 Task: Create new contact,   with mail id: 'VivianMoore@wnyc.org', first name: 'Vivian', Last name: 'Moore', Job Title: Marketing Manager, Phone number (305) 555-5678. Change life cycle stage to  'Lead' and lead status to 'New'. Add new company to the associated contact: hcahealthcare.com and type: Prospect. Logged in from softage.6@softage.net
Action: Mouse moved to (94, 67)
Screenshot: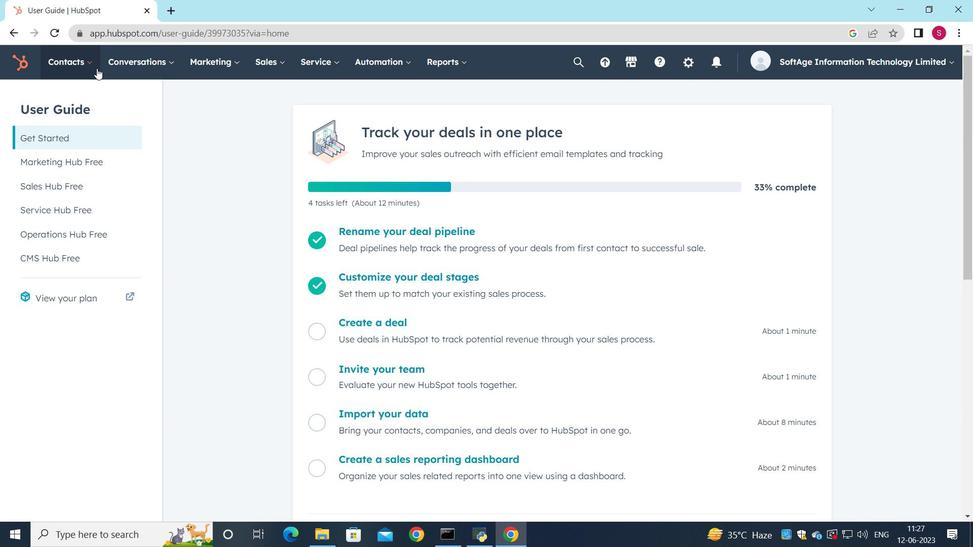
Action: Mouse pressed left at (94, 67)
Screenshot: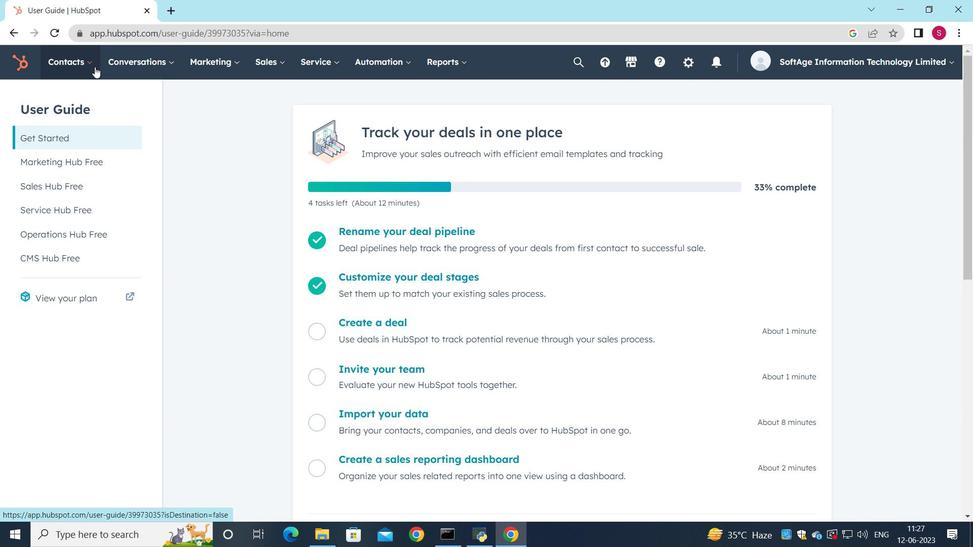 
Action: Mouse moved to (99, 99)
Screenshot: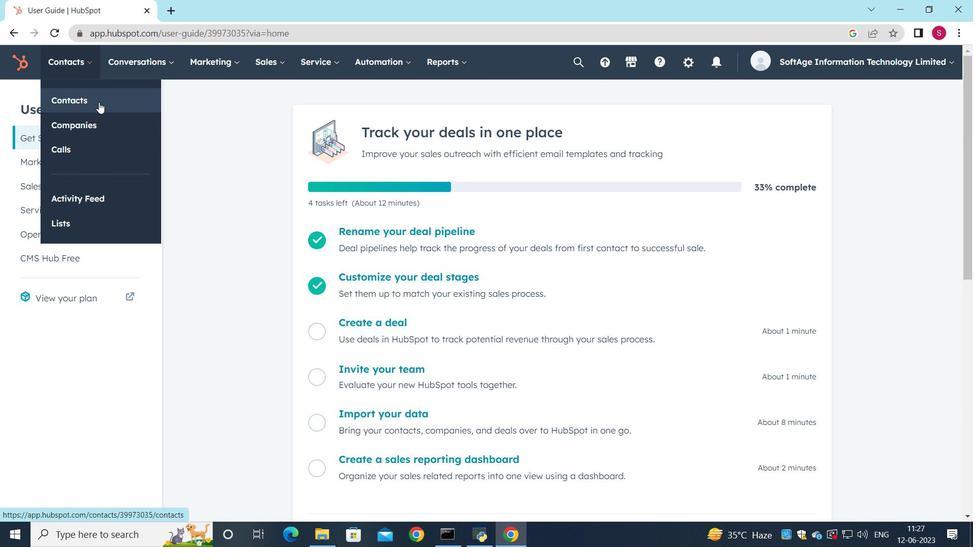 
Action: Mouse pressed left at (99, 99)
Screenshot: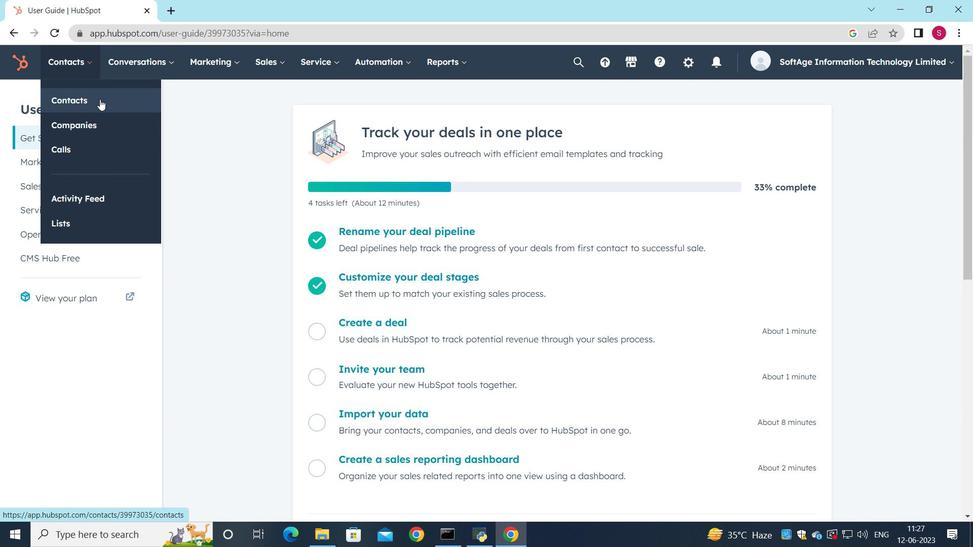 
Action: Mouse moved to (904, 111)
Screenshot: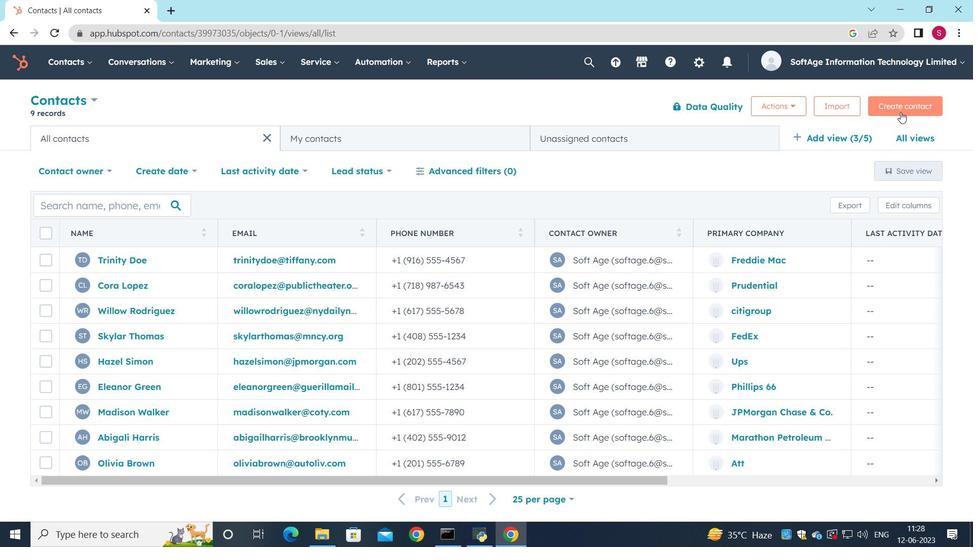 
Action: Mouse pressed left at (904, 111)
Screenshot: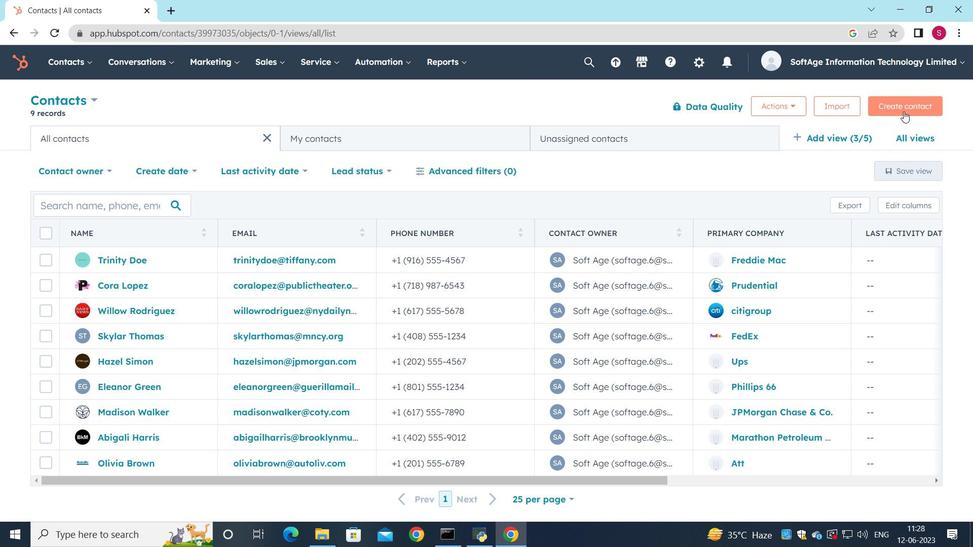 
Action: Mouse moved to (695, 168)
Screenshot: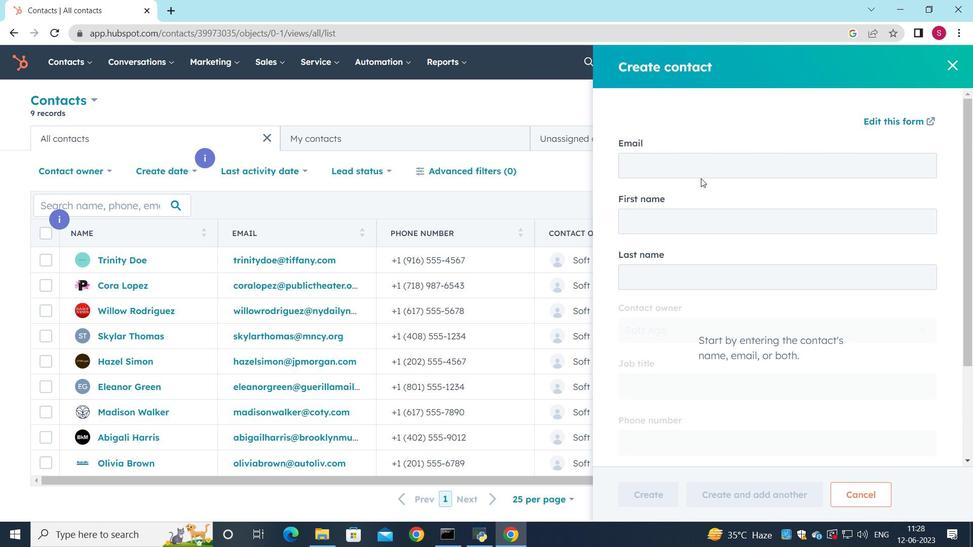 
Action: Mouse pressed left at (695, 168)
Screenshot: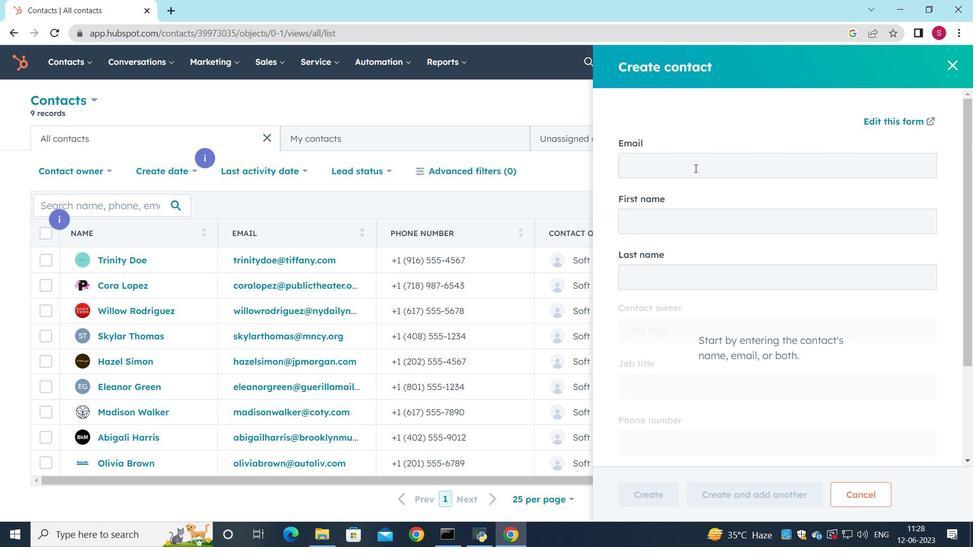 
Action: Key pressed <Key.shift><Key.shift><Key.shift>Vivian<Key.shift_r><Key.shift_r><Key.shift_r><Key.shift_r><Key.shift_r><Key.shift_r>Moore<Key.shift><Key.shift><Key.shift><Key.shift><Key.shift><Key.shift><Key.shift>@wnyc.org
Screenshot: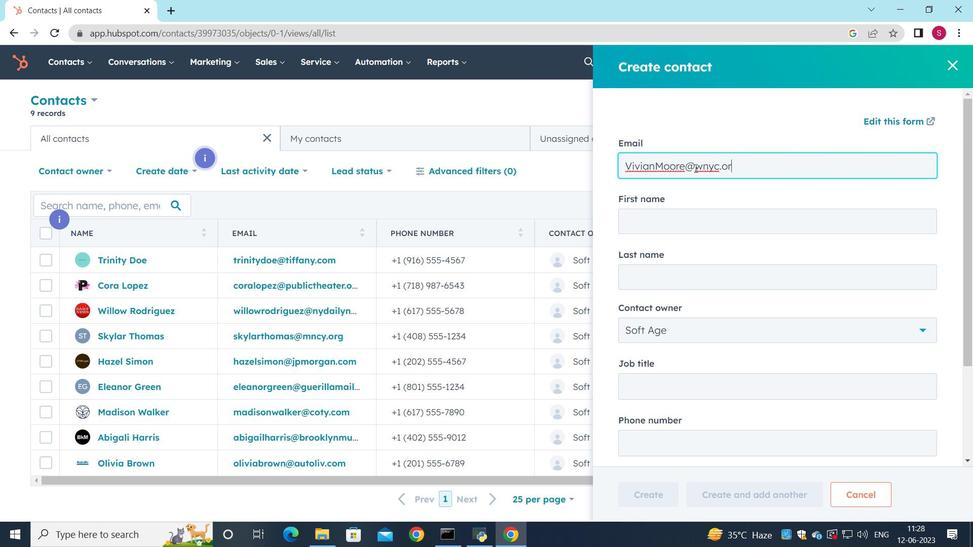 
Action: Mouse moved to (691, 217)
Screenshot: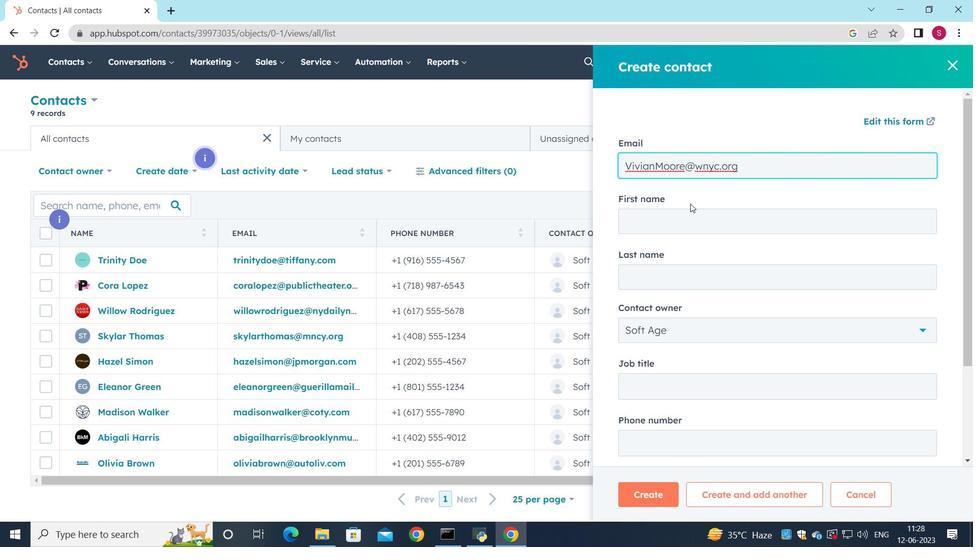 
Action: Mouse pressed left at (691, 217)
Screenshot: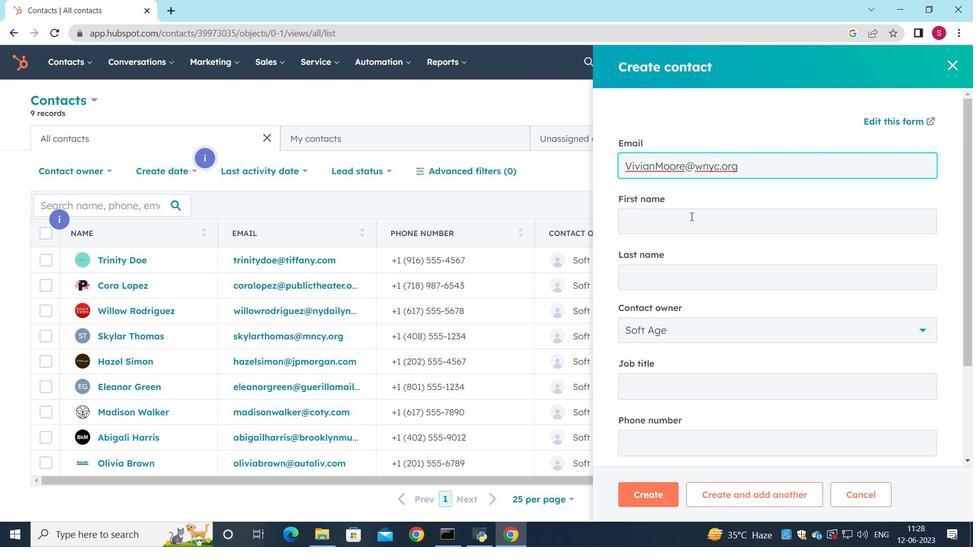 
Action: Mouse moved to (647, 85)
Screenshot: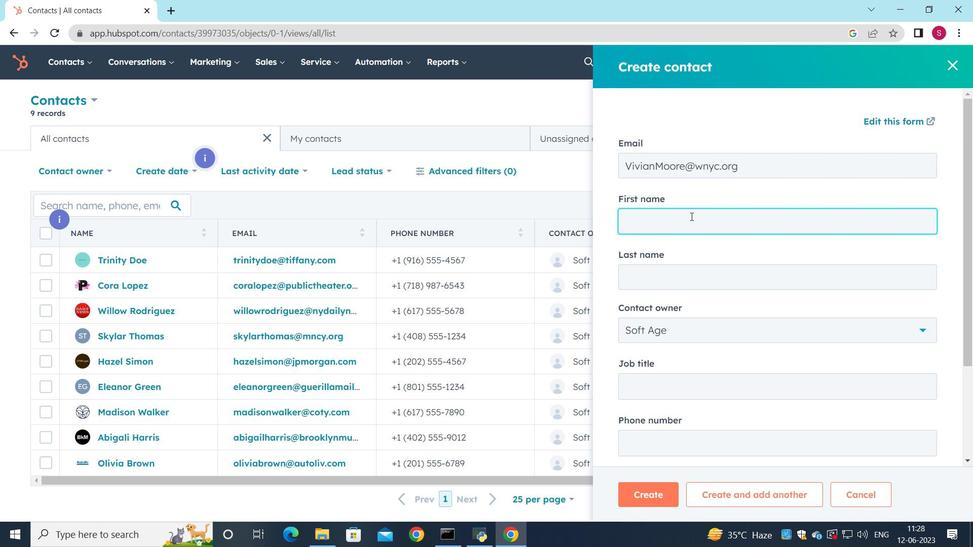 
Action: Key pressed <Key.shift><Key.shift><Key.shift><Key.shift><Key.shift><Key.shift><Key.shift>Vivian
Screenshot: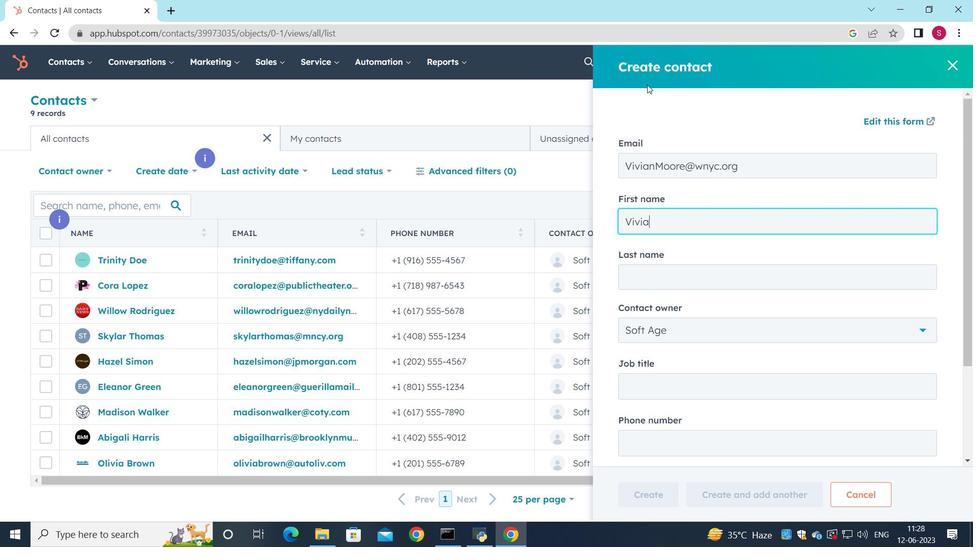 
Action: Mouse moved to (631, 283)
Screenshot: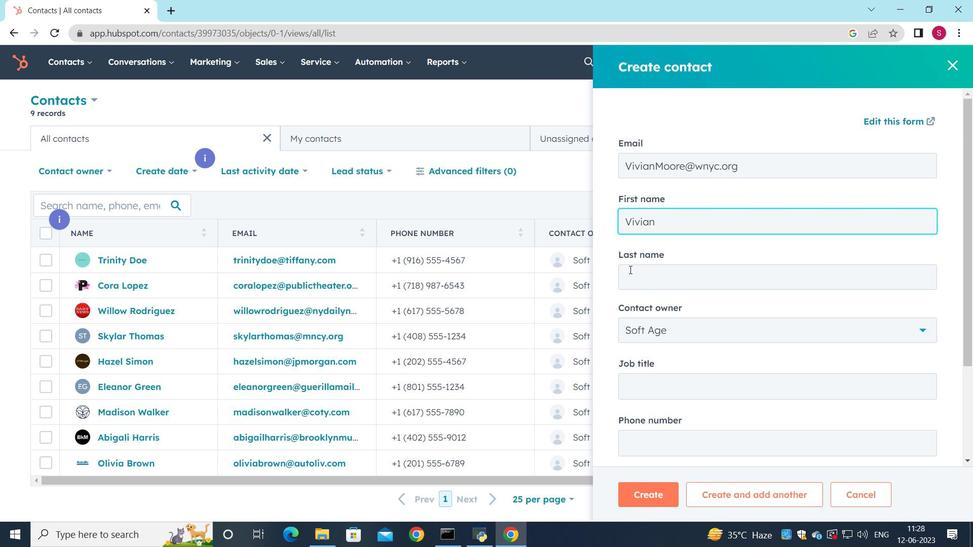 
Action: Mouse pressed left at (631, 283)
Screenshot: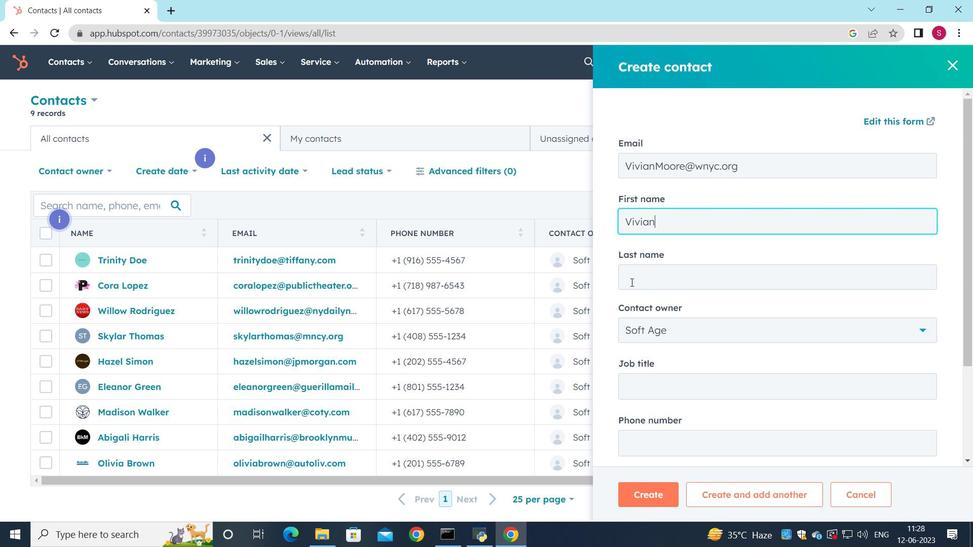 
Action: Key pressed <Key.shift_r>Moore
Screenshot: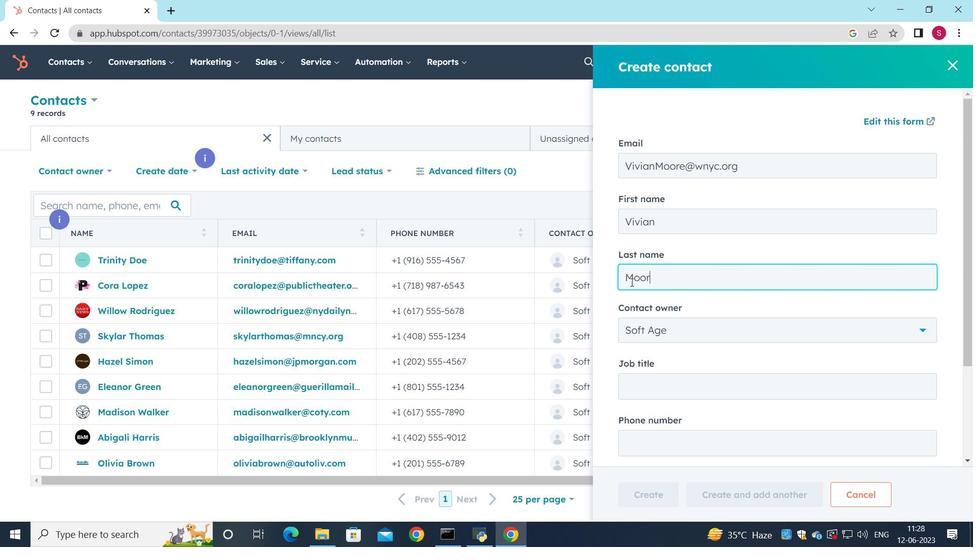 
Action: Mouse moved to (756, 361)
Screenshot: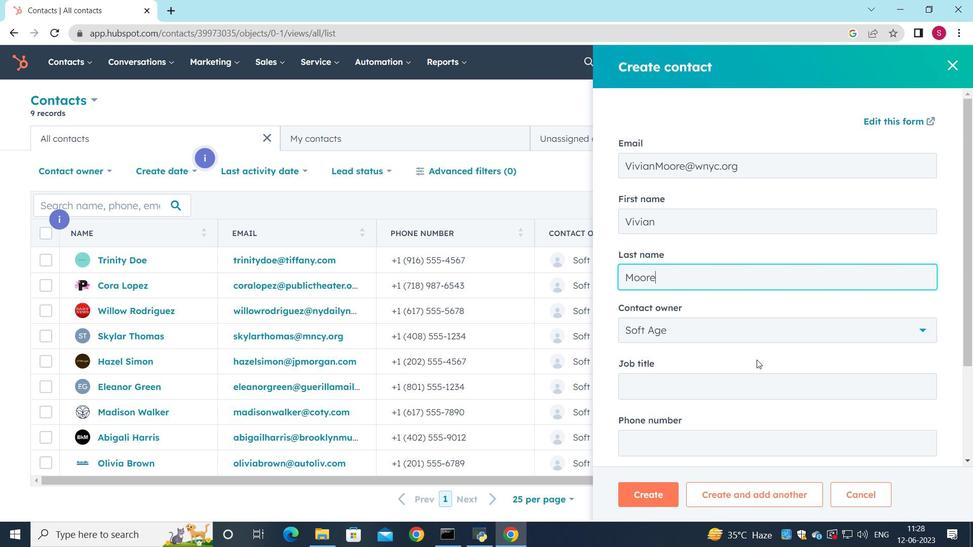 
Action: Mouse scrolled (756, 361) with delta (0, 0)
Screenshot: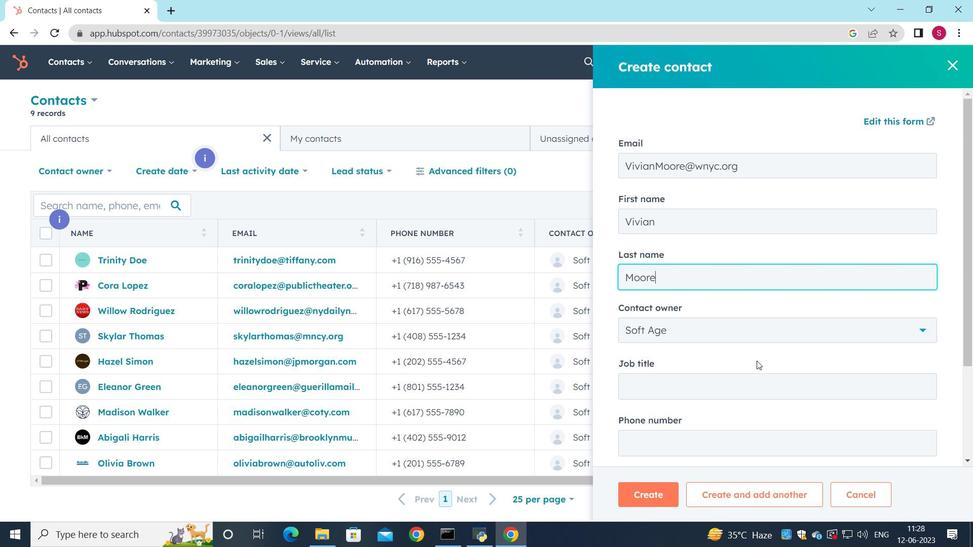 
Action: Mouse moved to (713, 314)
Screenshot: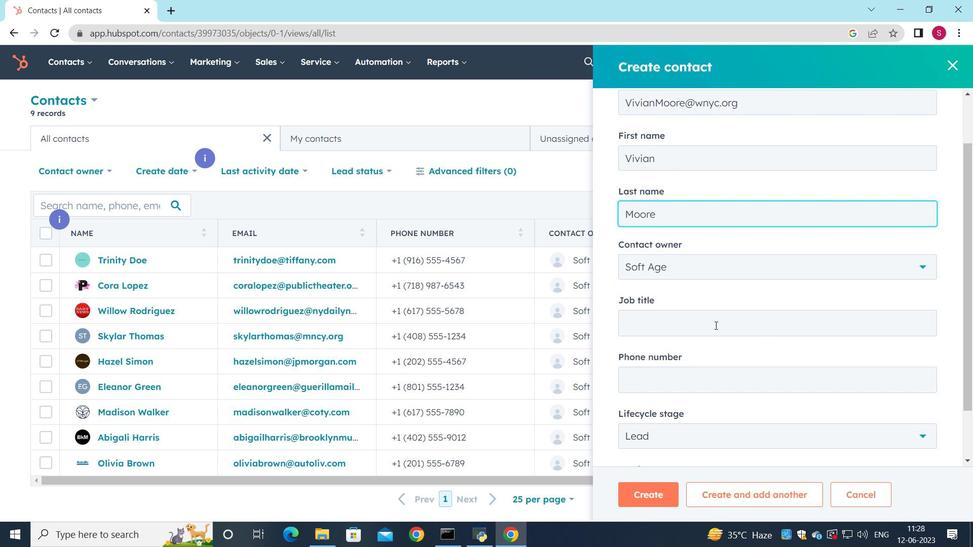 
Action: Mouse pressed left at (713, 314)
Screenshot: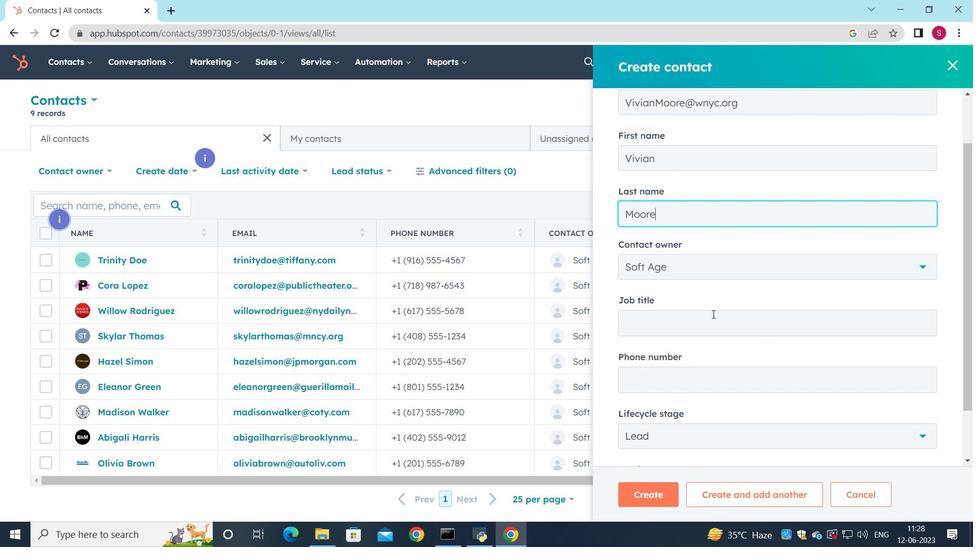 
Action: Mouse moved to (771, 332)
Screenshot: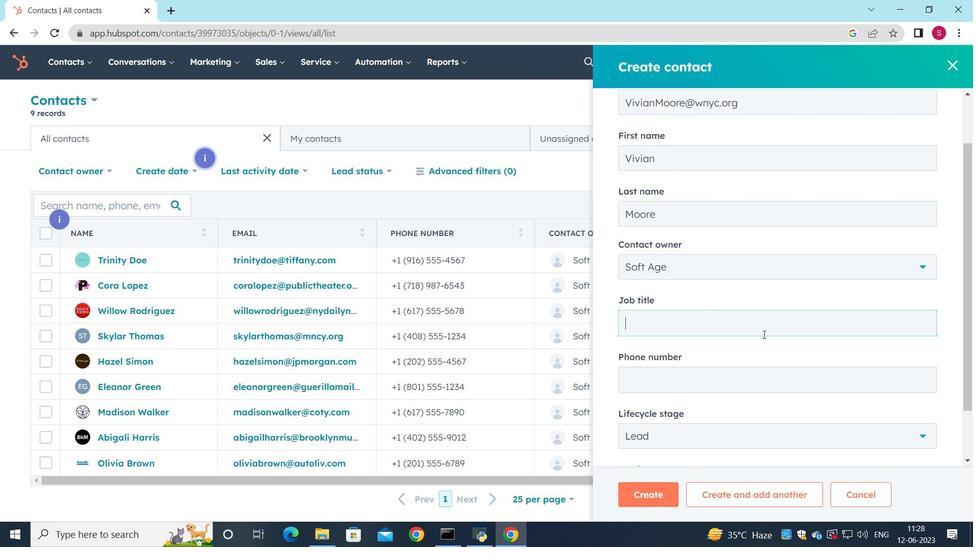 
Action: Key pressed <Key.shift_r><Key.shift_r><Key.shift_r>Marketing<Key.space><Key.shift_r>Manager
Screenshot: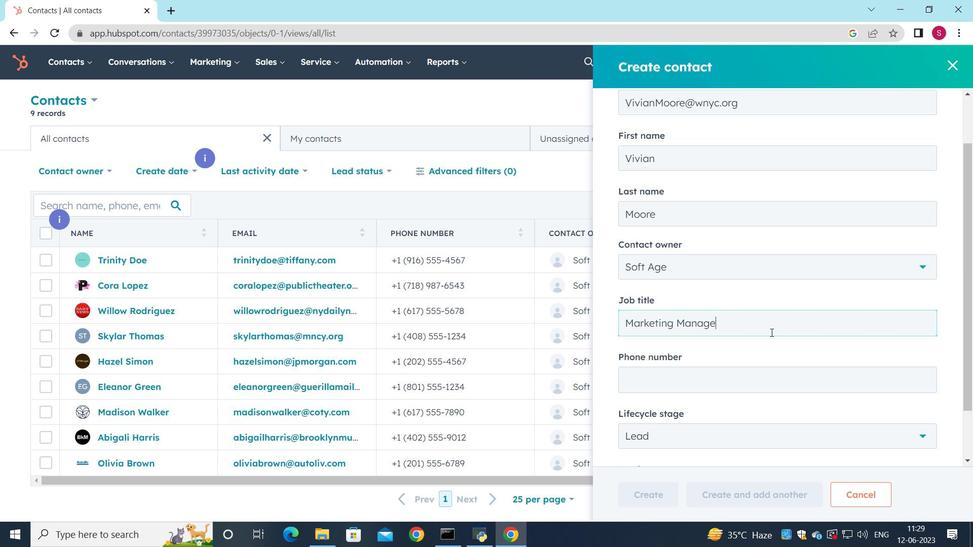 
Action: Mouse moved to (737, 302)
Screenshot: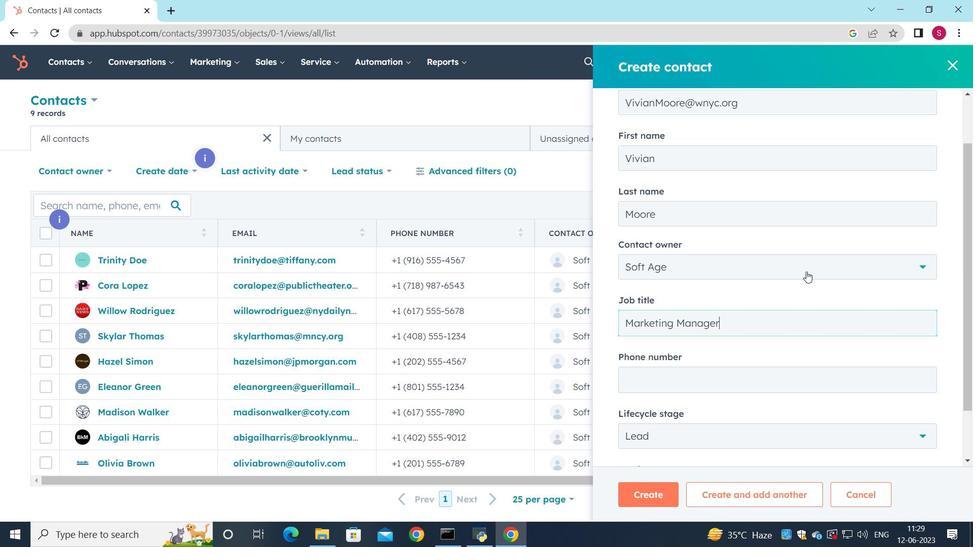
Action: Mouse scrolled (737, 302) with delta (0, 0)
Screenshot: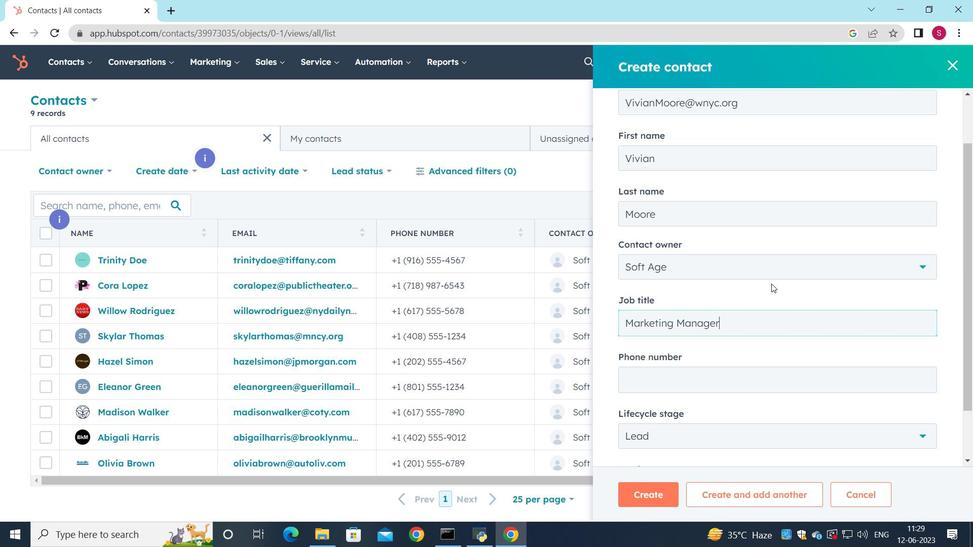 
Action: Mouse scrolled (737, 302) with delta (0, 0)
Screenshot: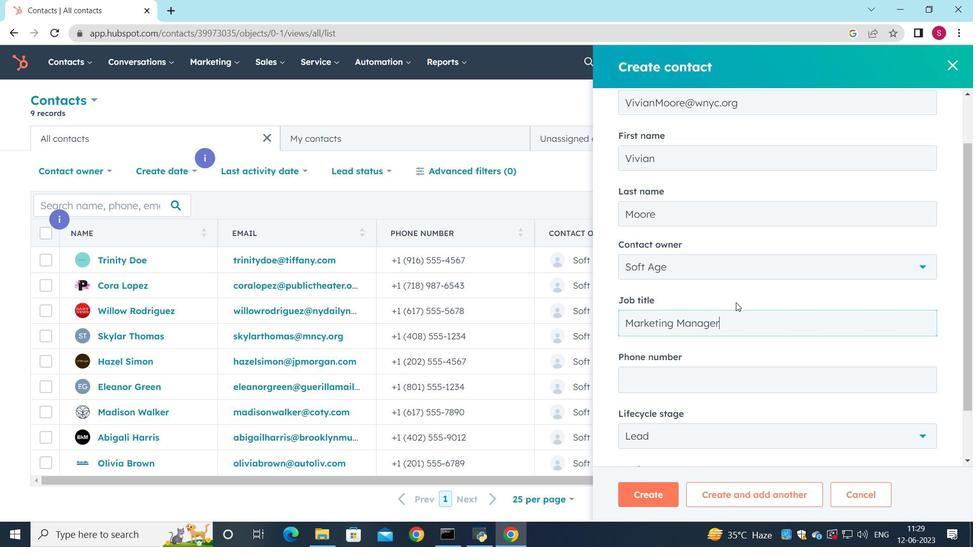 
Action: Mouse scrolled (737, 302) with delta (0, 0)
Screenshot: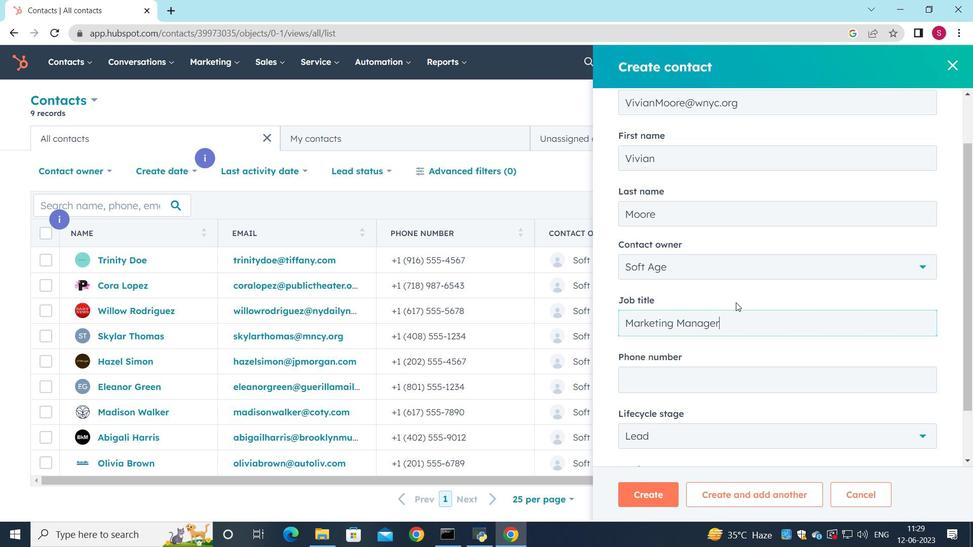 
Action: Mouse moved to (688, 314)
Screenshot: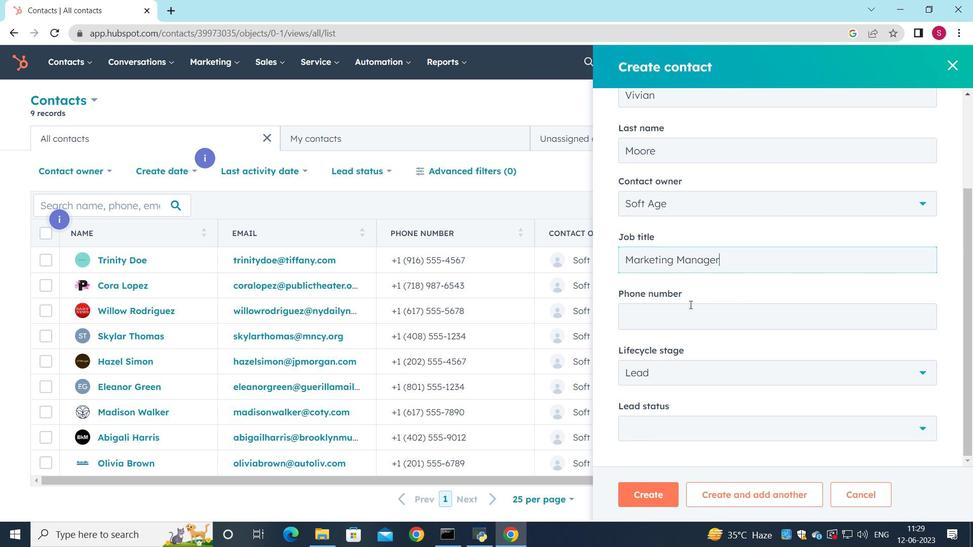 
Action: Mouse pressed left at (688, 314)
Screenshot: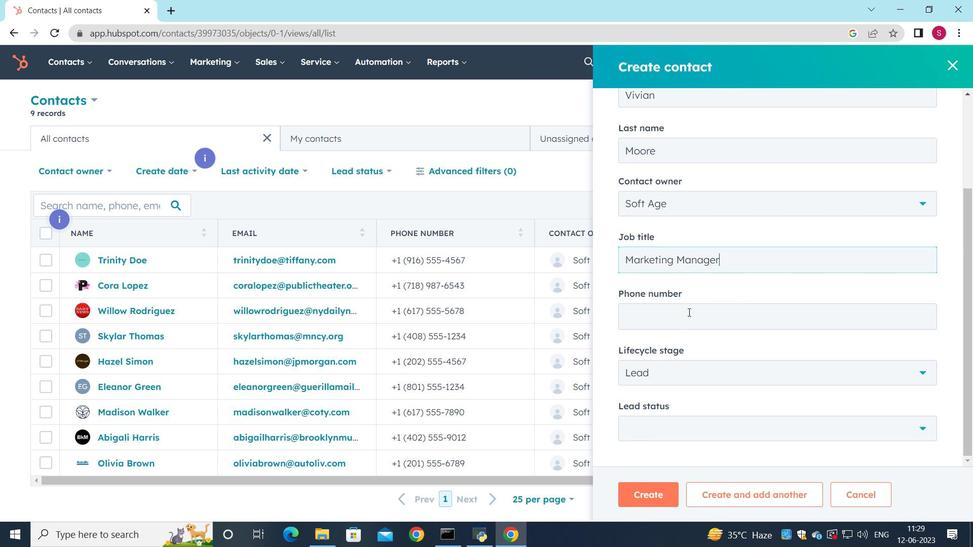 
Action: Mouse moved to (688, 314)
Screenshot: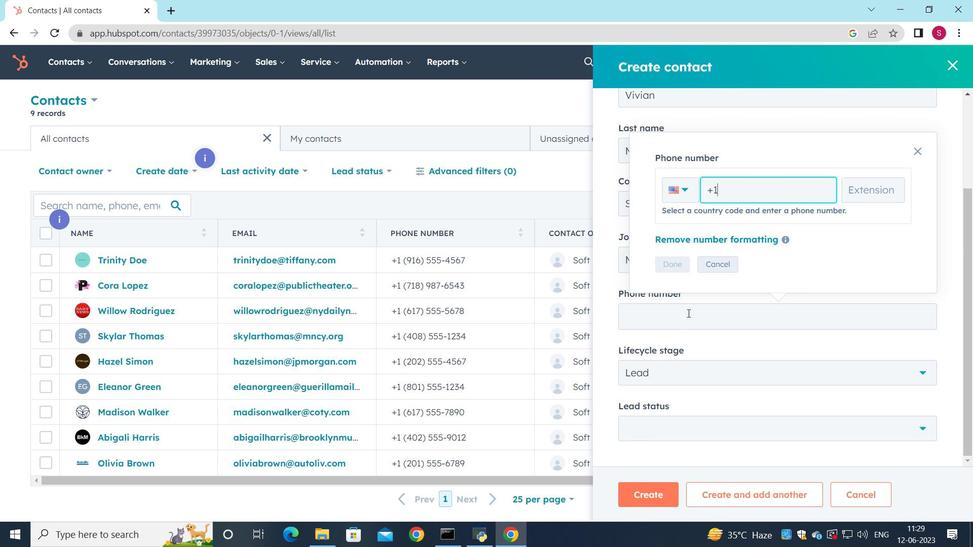 
Action: Key pressed 3055555678
Screenshot: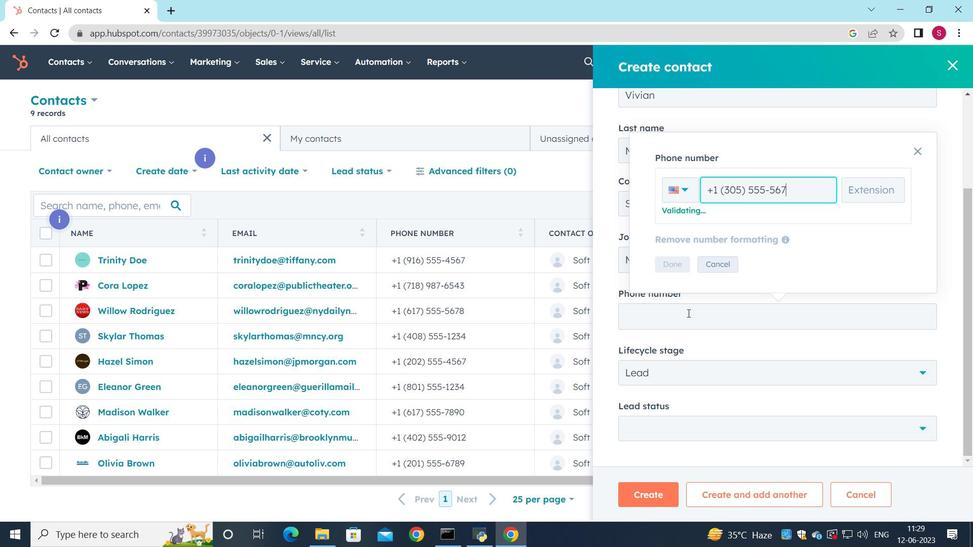 
Action: Mouse moved to (663, 265)
Screenshot: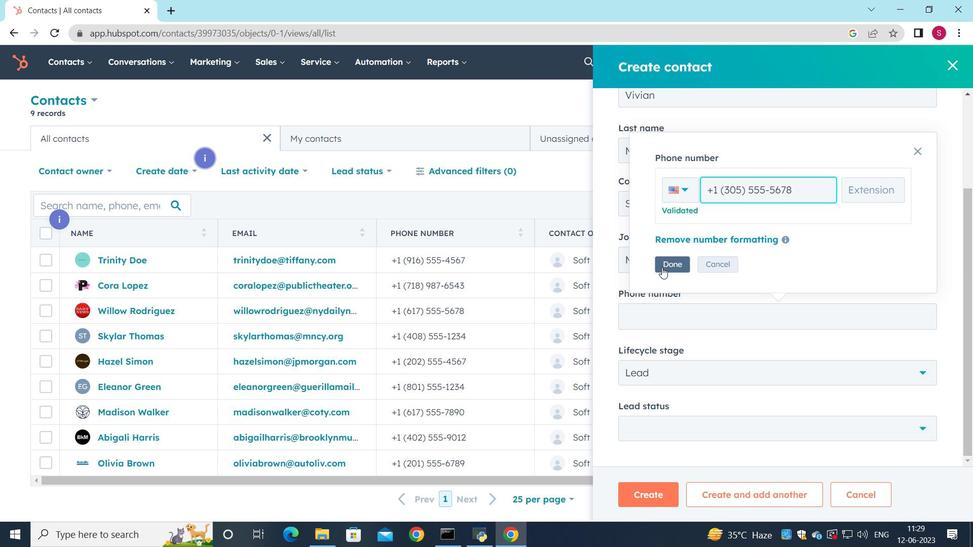 
Action: Mouse pressed left at (663, 265)
Screenshot: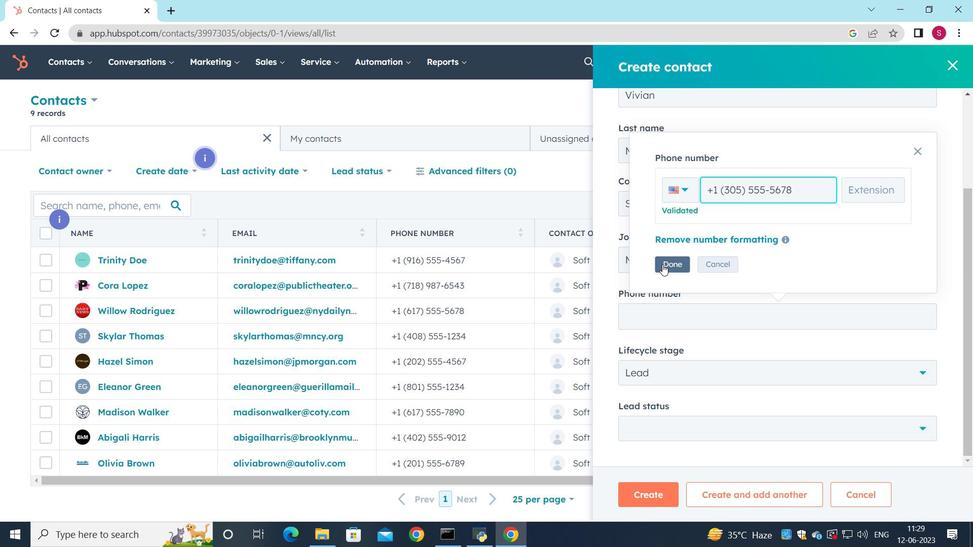 
Action: Mouse moved to (683, 295)
Screenshot: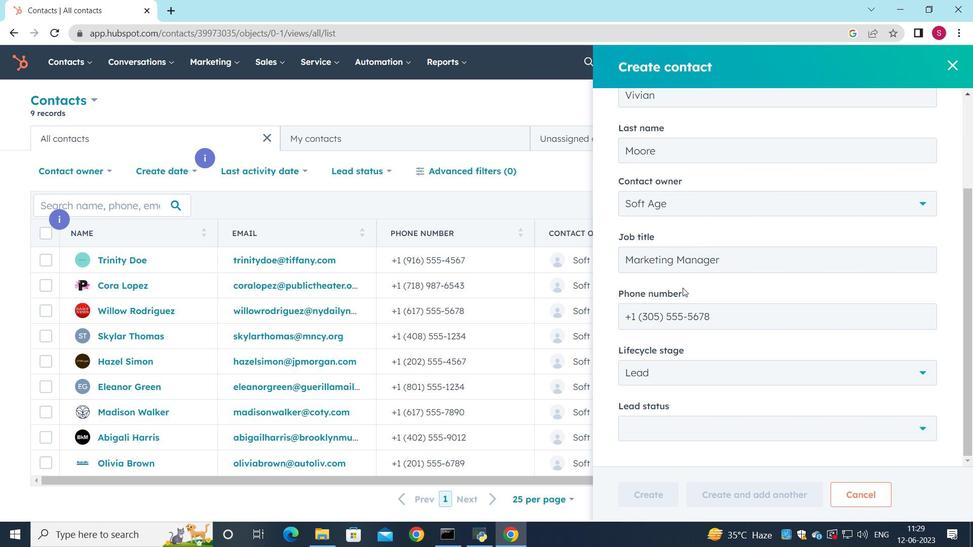 
Action: Mouse scrolled (683, 294) with delta (0, 0)
Screenshot: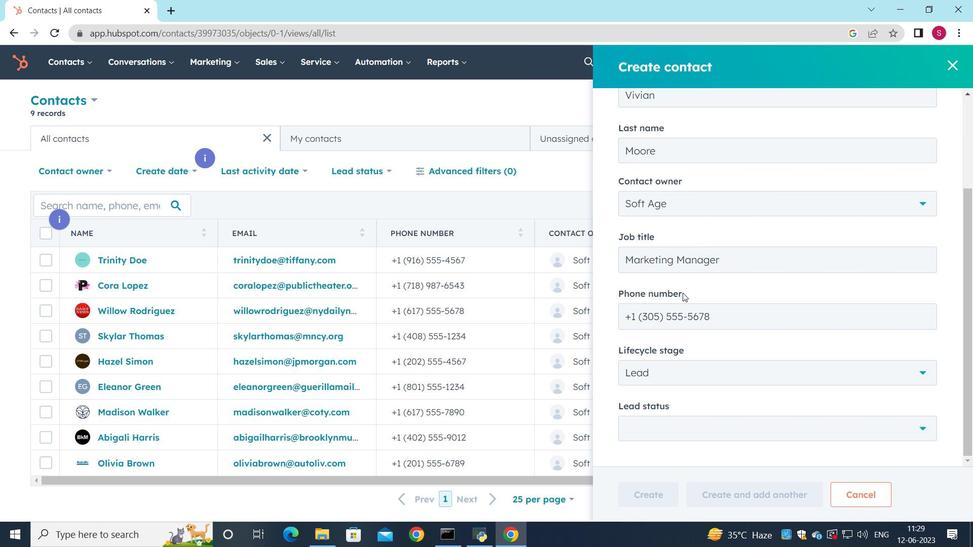
Action: Mouse scrolled (683, 294) with delta (0, 0)
Screenshot: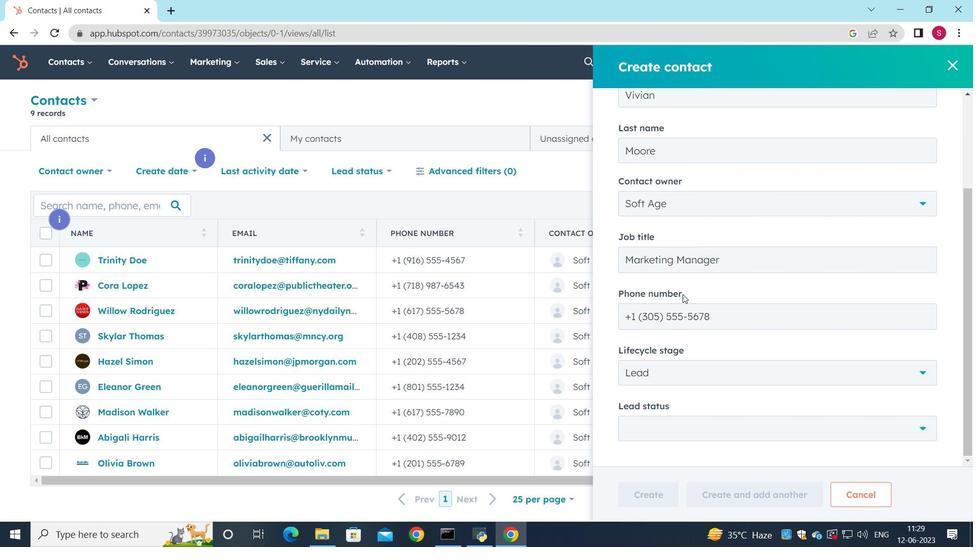 
Action: Mouse moved to (921, 434)
Screenshot: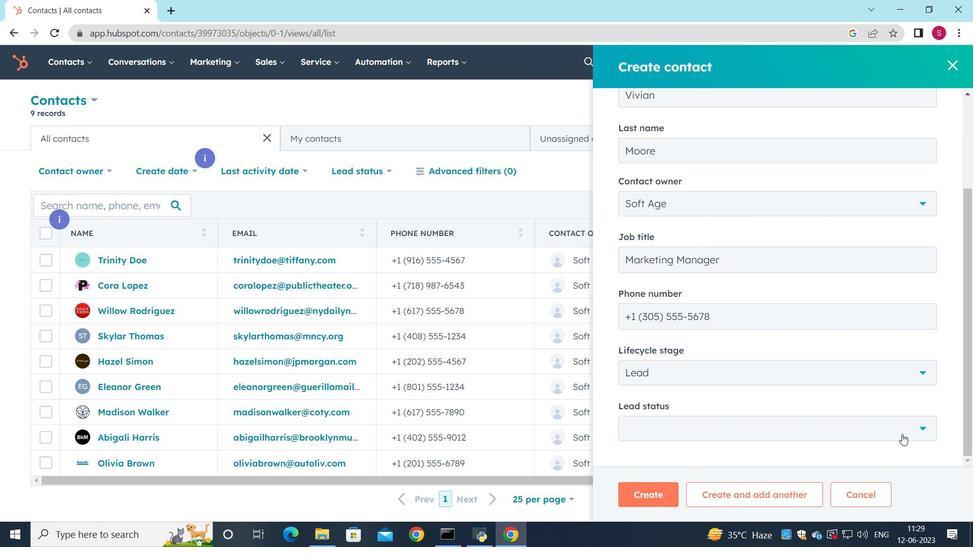 
Action: Mouse pressed left at (921, 434)
Screenshot: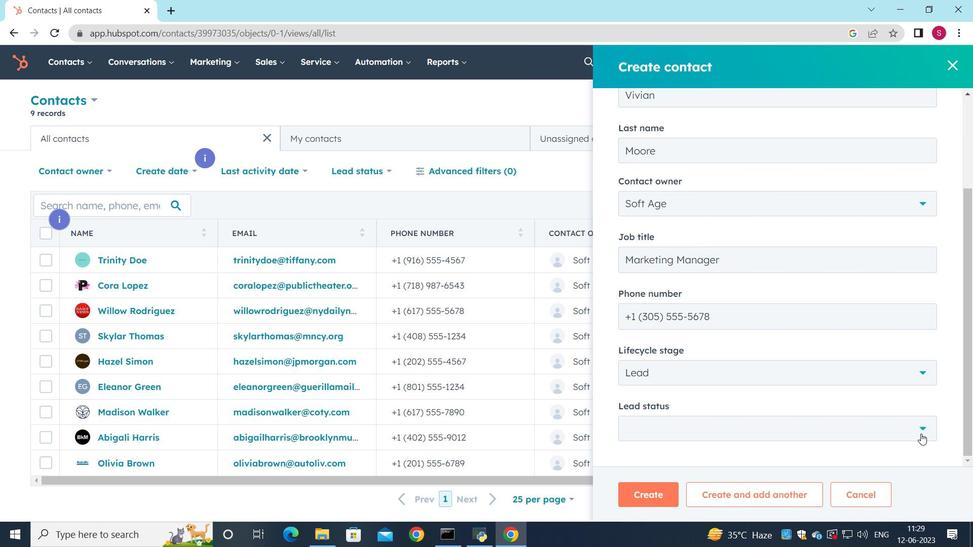 
Action: Mouse moved to (701, 311)
Screenshot: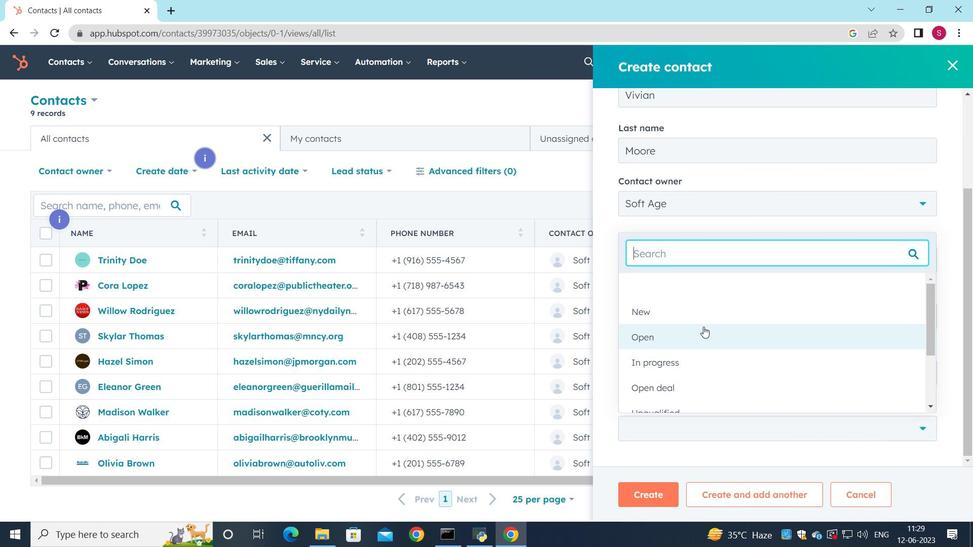 
Action: Mouse pressed left at (701, 311)
Screenshot: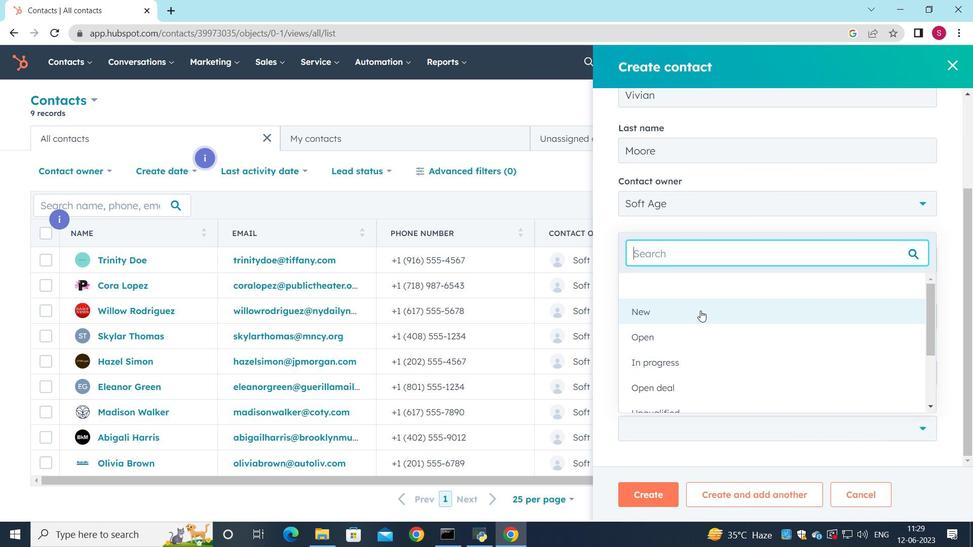 
Action: Mouse moved to (661, 502)
Screenshot: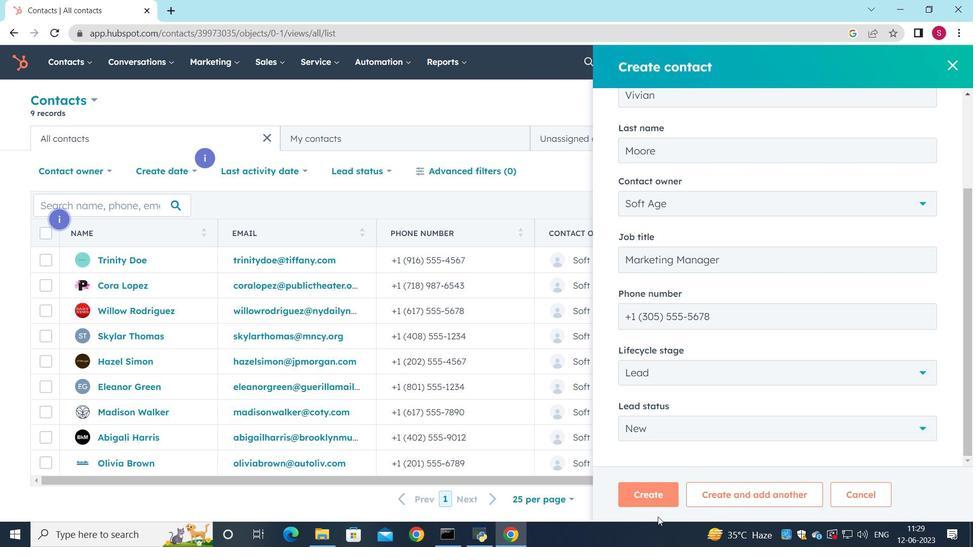 
Action: Mouse pressed left at (661, 502)
Screenshot: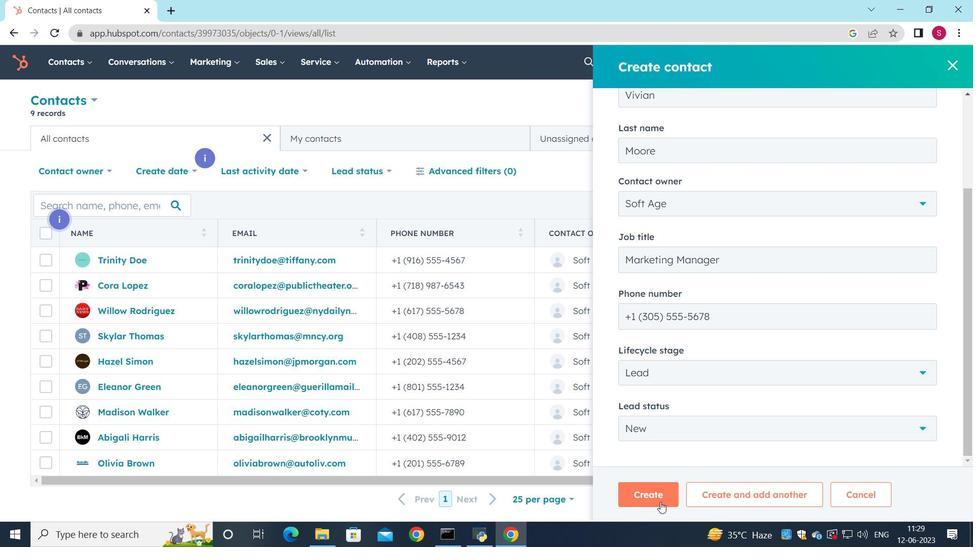
Action: Mouse moved to (594, 368)
Screenshot: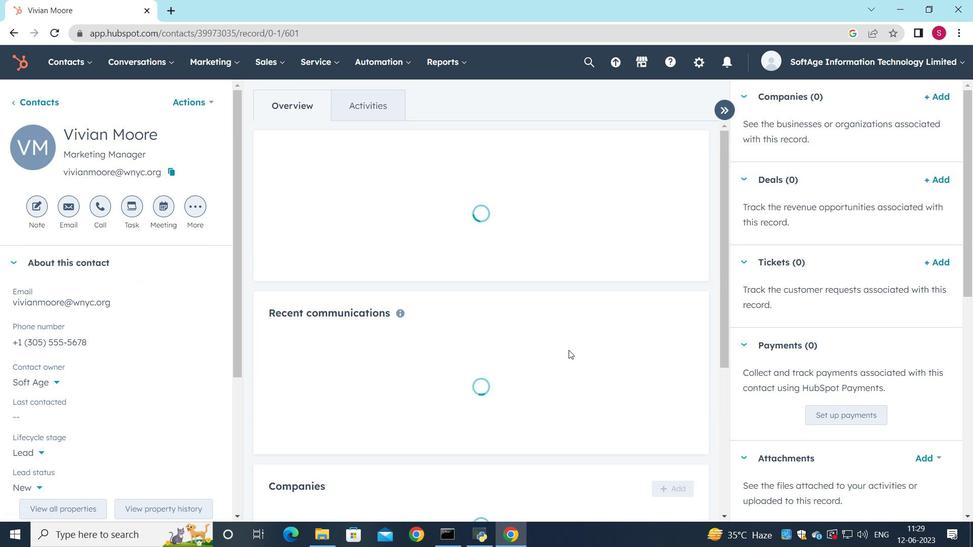 
Action: Mouse scrolled (594, 368) with delta (0, 0)
Screenshot: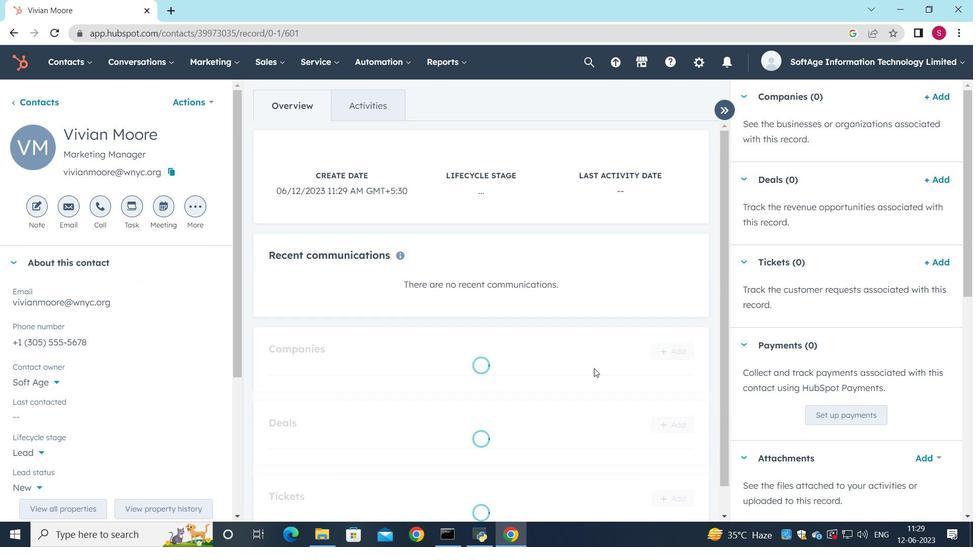 
Action: Mouse moved to (594, 368)
Screenshot: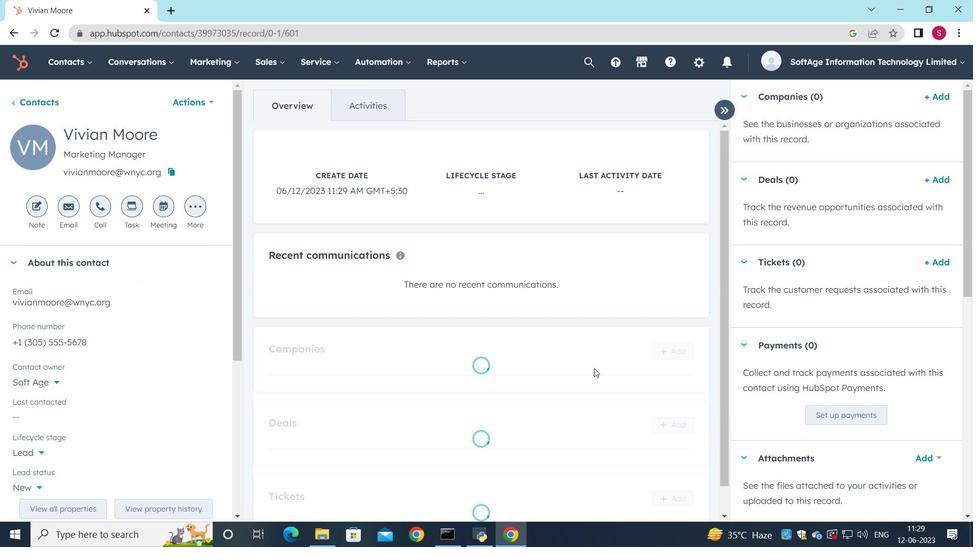 
Action: Mouse scrolled (594, 368) with delta (0, 0)
Screenshot: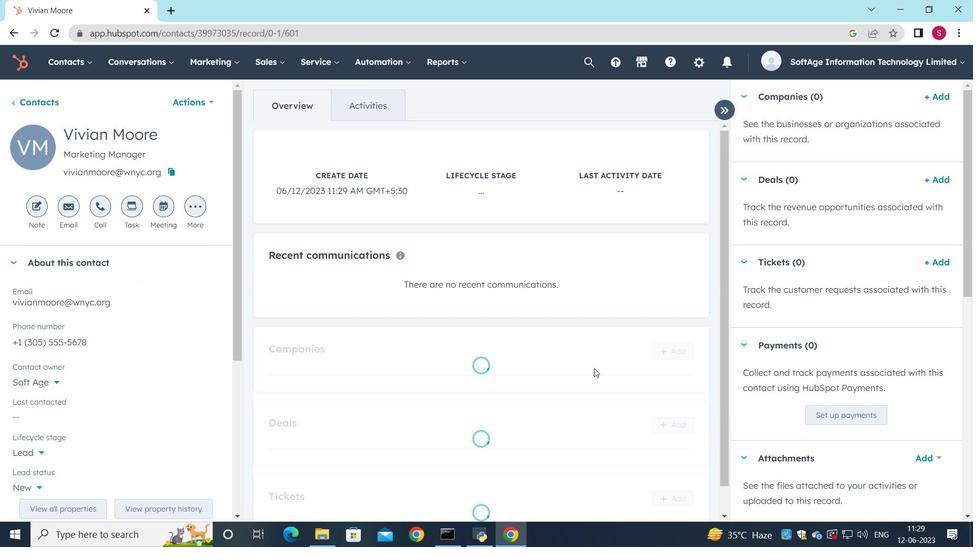 
Action: Mouse moved to (666, 327)
Screenshot: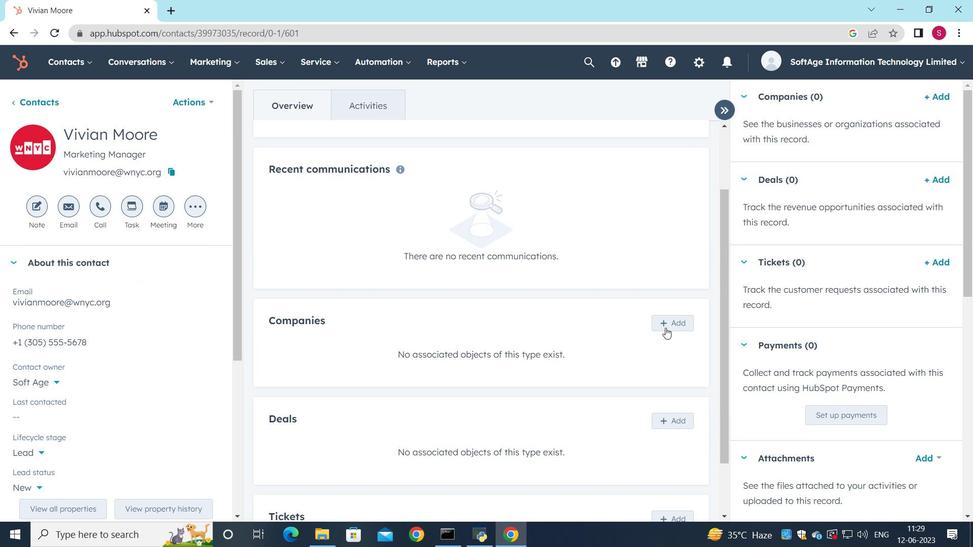 
Action: Mouse pressed left at (666, 327)
Screenshot: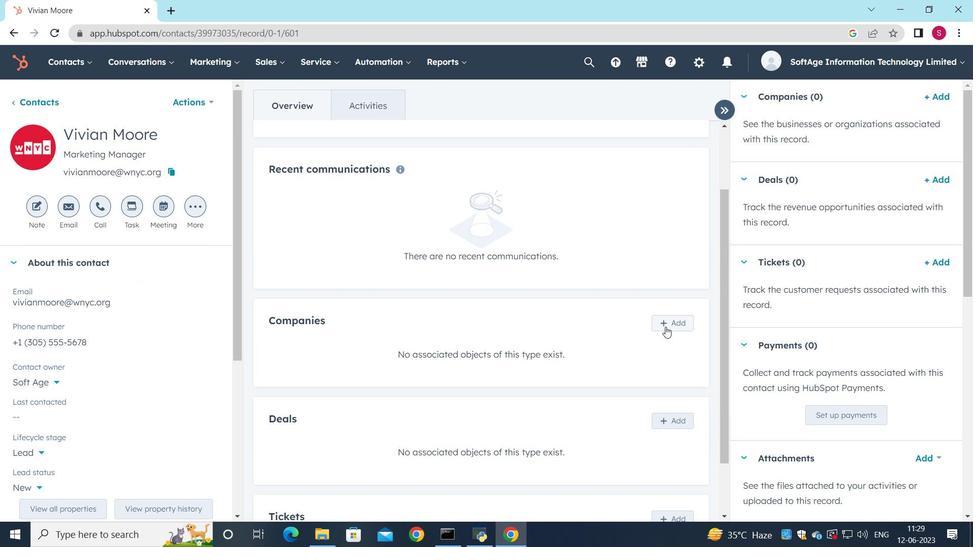 
Action: Mouse moved to (708, 124)
Screenshot: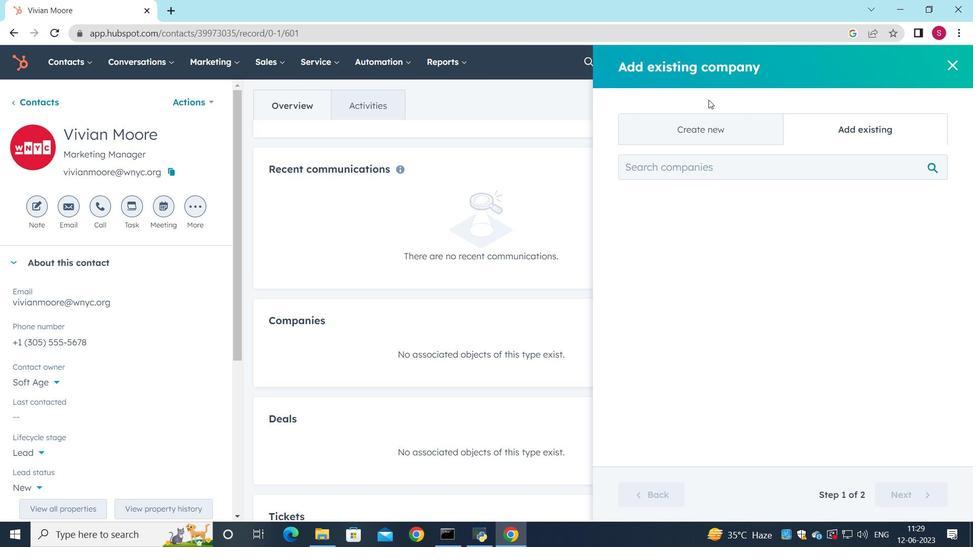 
Action: Mouse pressed left at (708, 124)
Screenshot: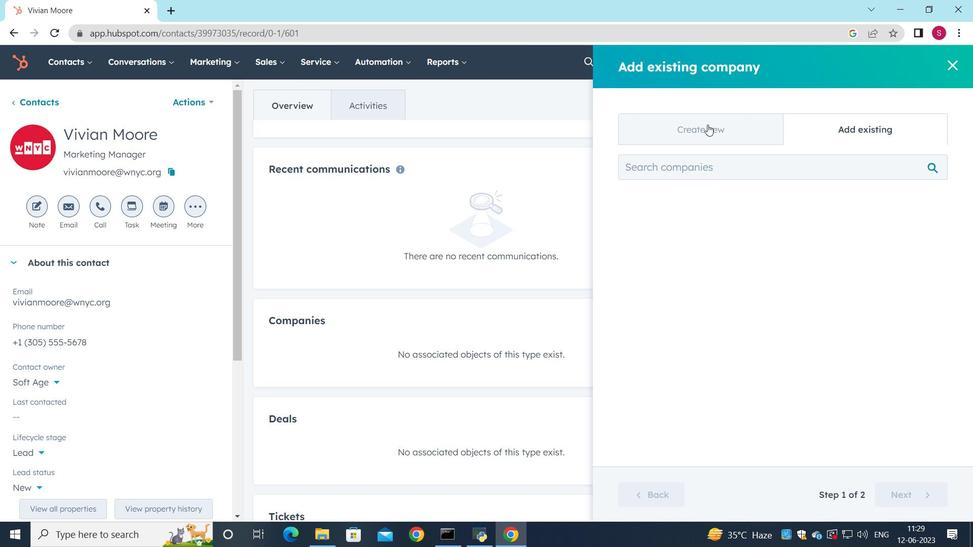 
Action: Mouse moved to (695, 213)
Screenshot: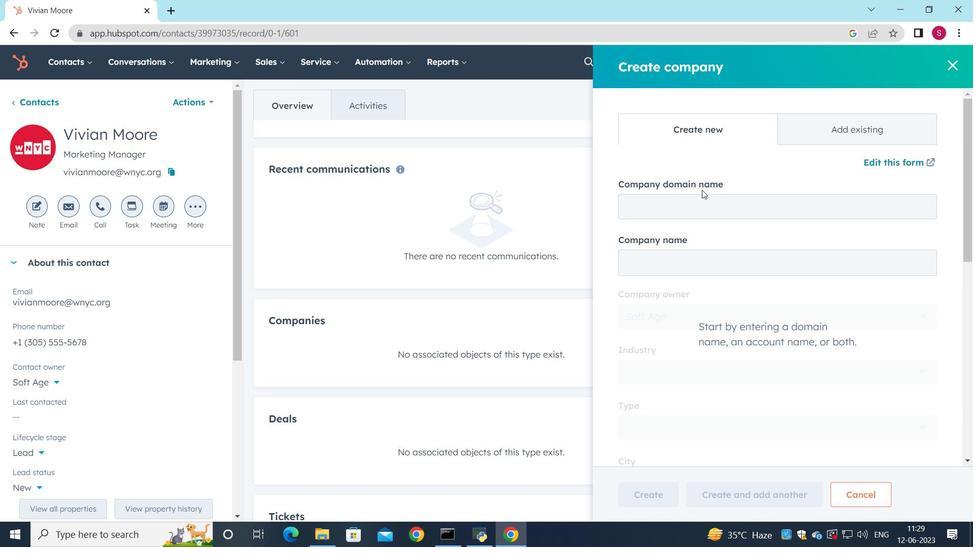 
Action: Mouse pressed left at (695, 213)
Screenshot: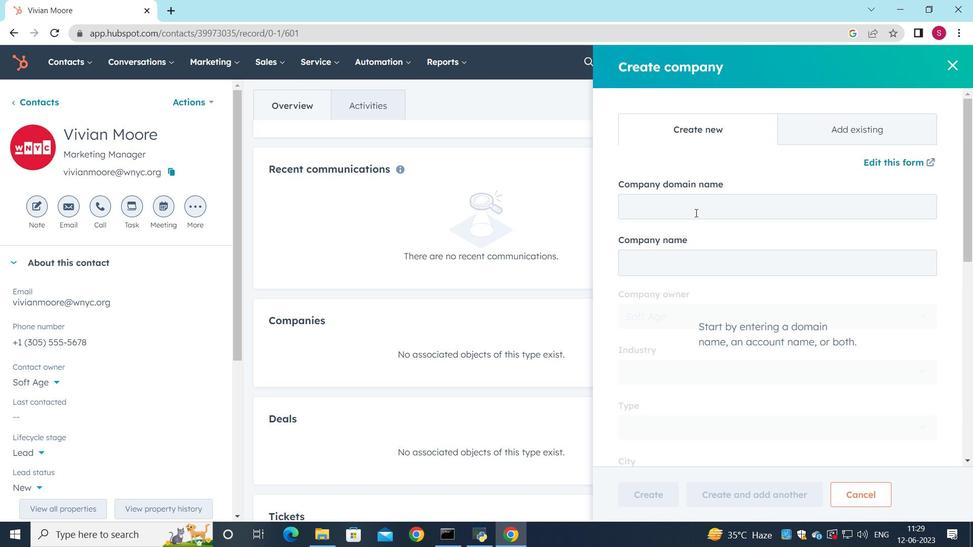 
Action: Key pressed hcahealthcare.co,<Key.backspace>m<Key.backspace>om
Screenshot: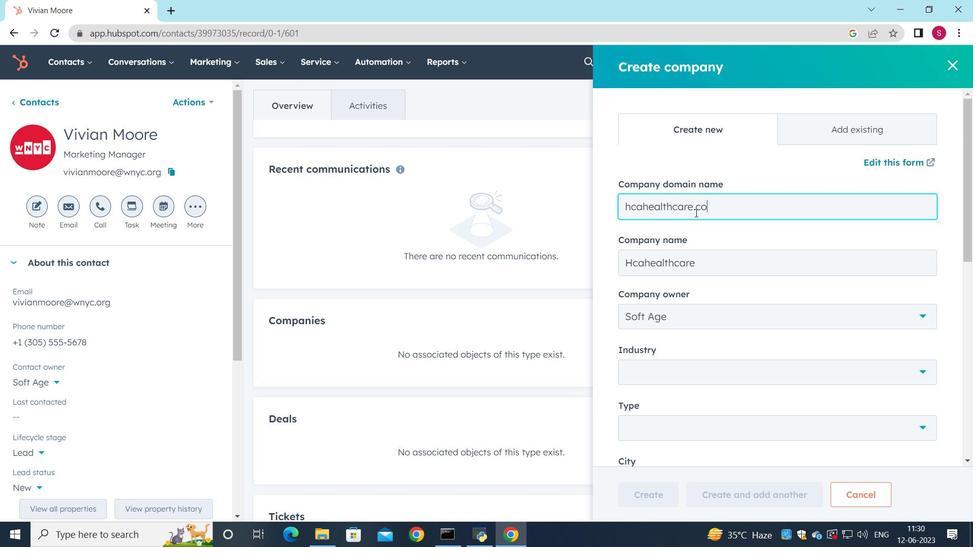 
Action: Mouse moved to (749, 283)
Screenshot: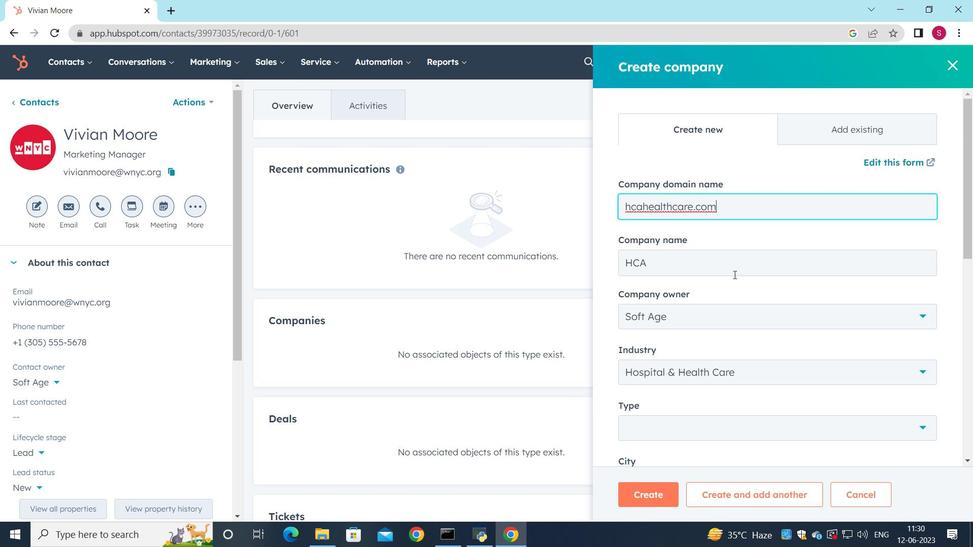 
Action: Mouse scrolled (749, 282) with delta (0, 0)
Screenshot: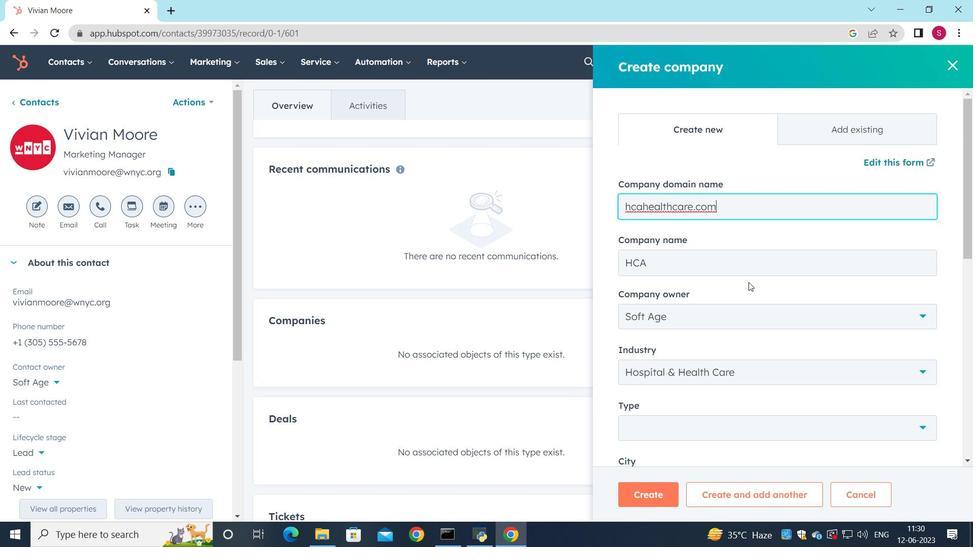 
Action: Mouse scrolled (749, 282) with delta (0, 0)
Screenshot: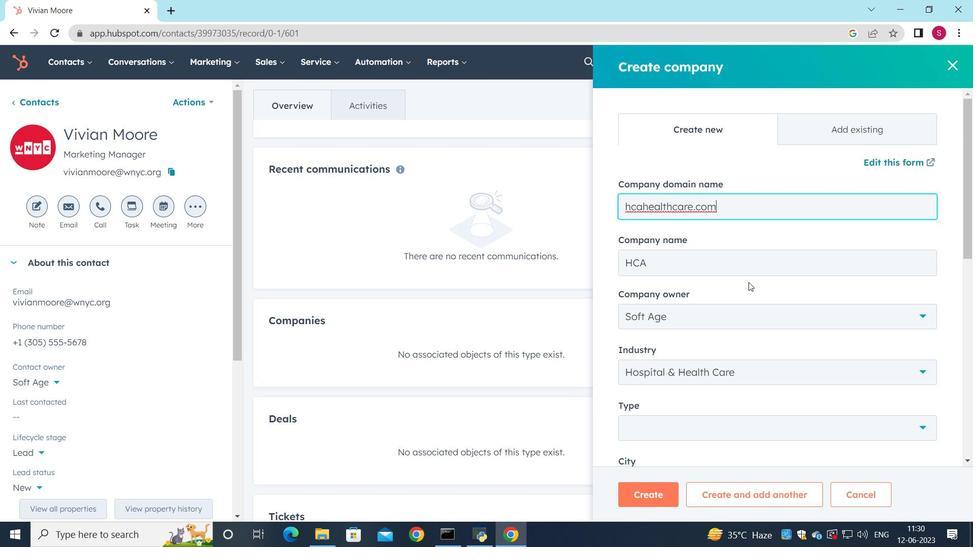 
Action: Mouse moved to (925, 305)
Screenshot: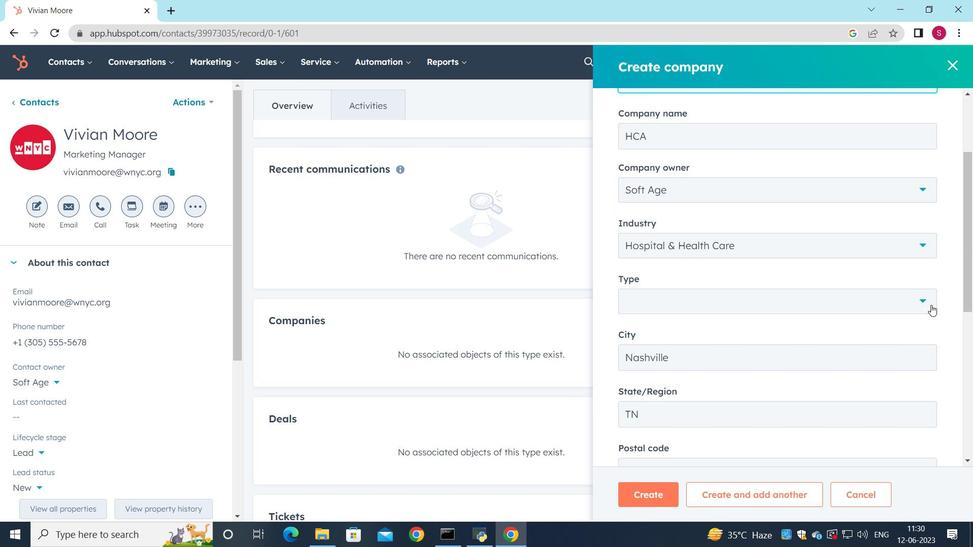 
Action: Mouse pressed left at (925, 305)
Screenshot: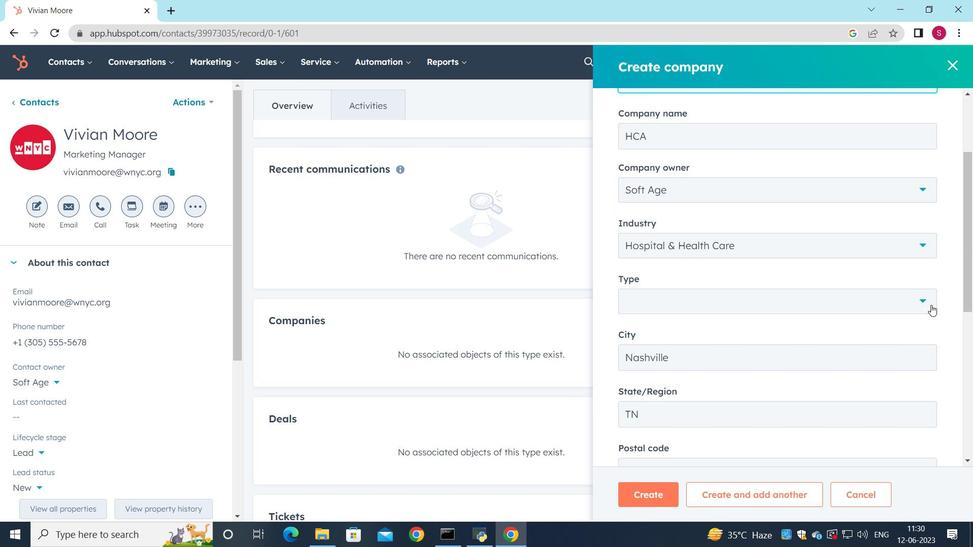
Action: Mouse moved to (756, 365)
Screenshot: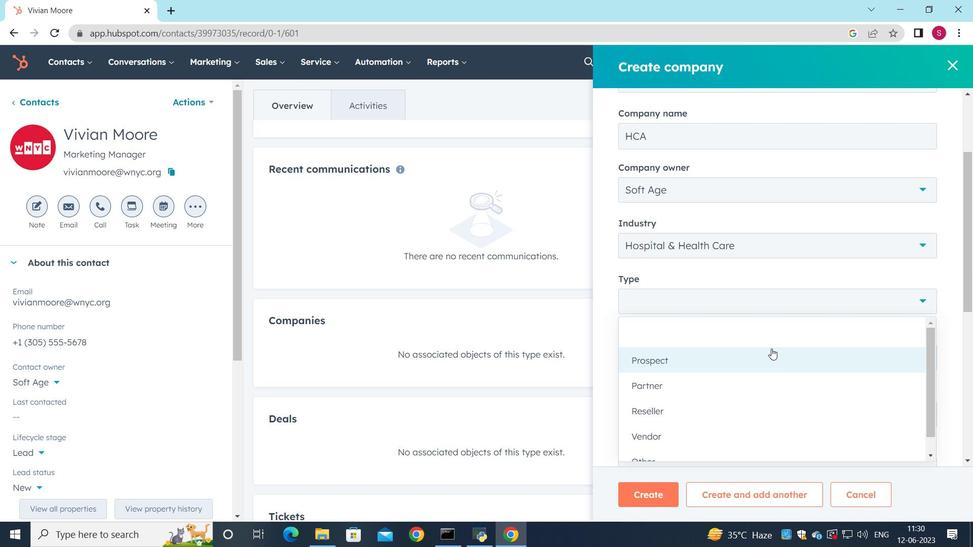 
Action: Mouse pressed left at (756, 365)
Screenshot: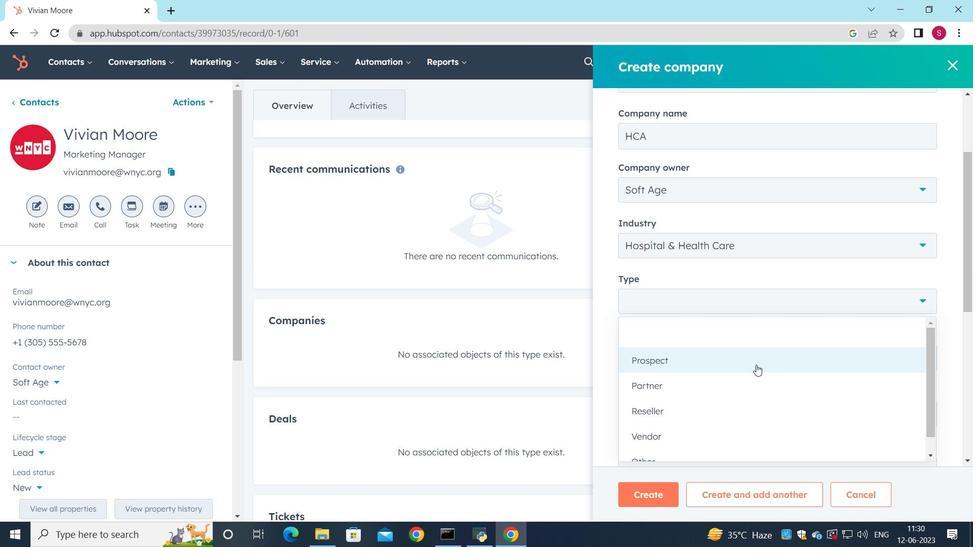 
Action: Mouse moved to (720, 350)
Screenshot: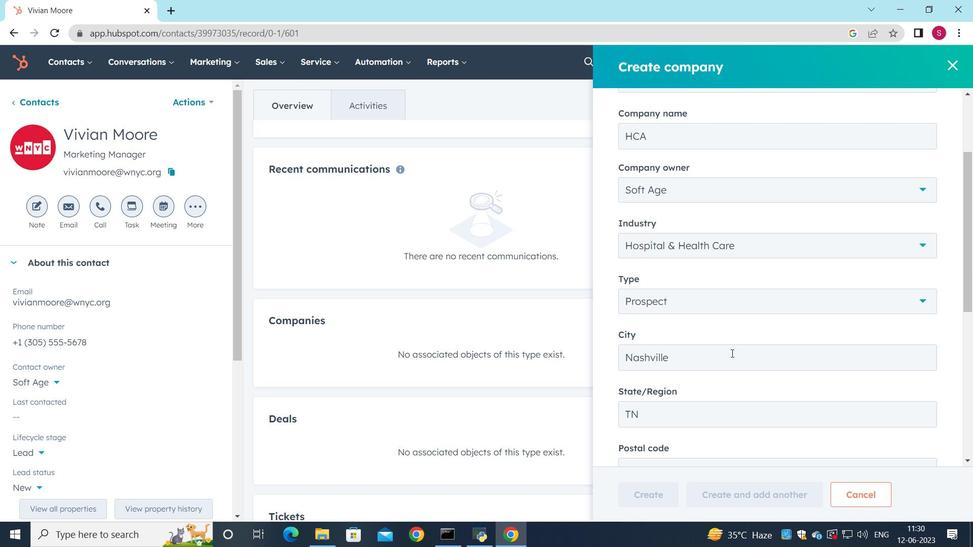 
Action: Mouse scrolled (720, 350) with delta (0, 0)
Screenshot: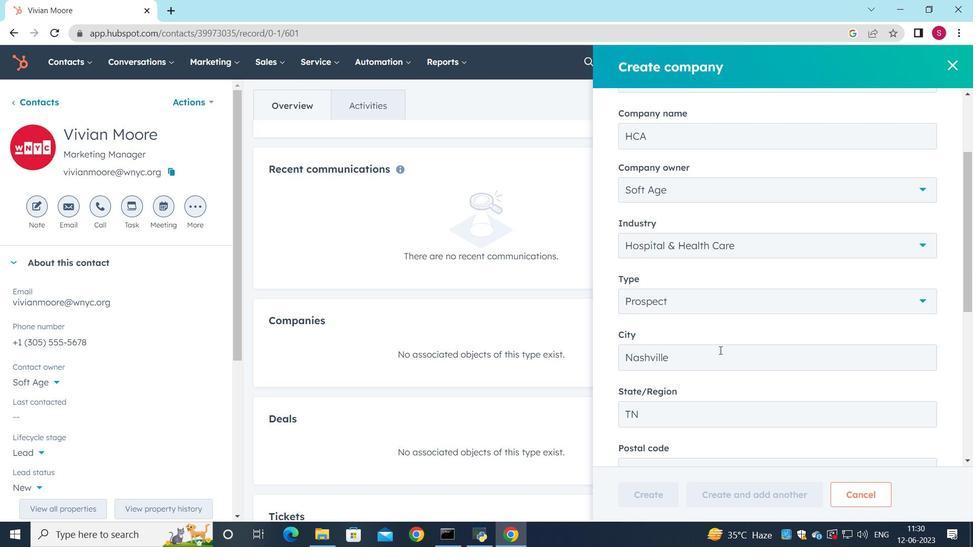 
Action: Mouse scrolled (720, 350) with delta (0, 0)
Screenshot: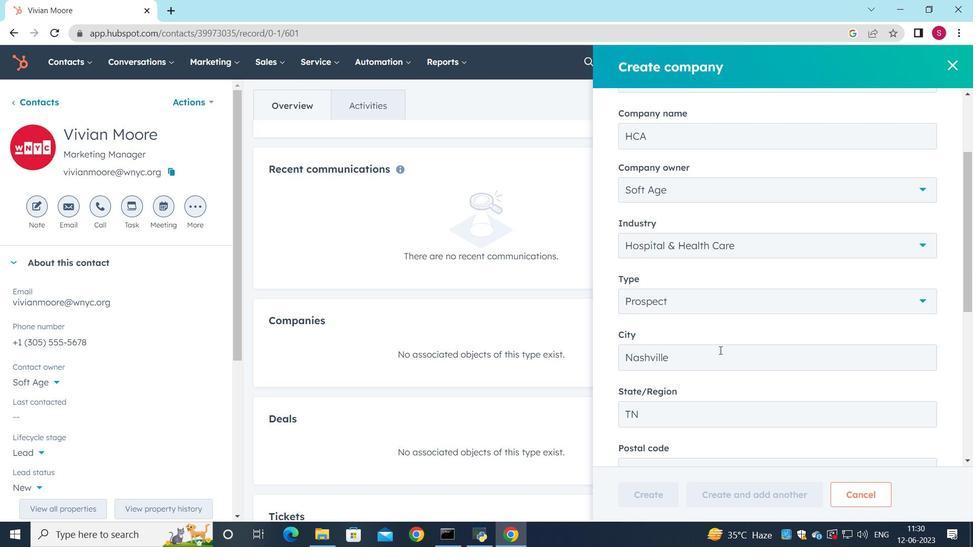 
Action: Mouse scrolled (720, 350) with delta (0, 0)
Screenshot: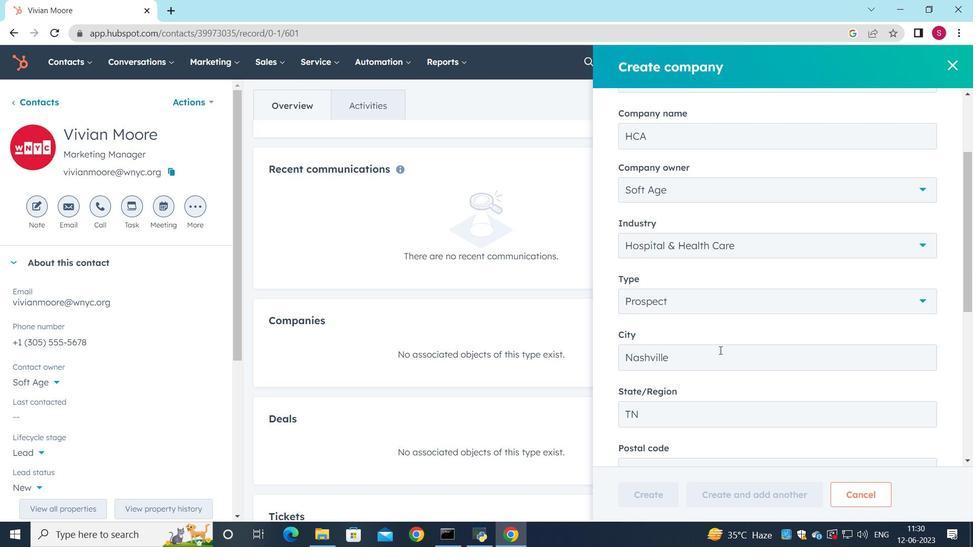 
Action: Mouse scrolled (720, 350) with delta (0, 0)
Screenshot: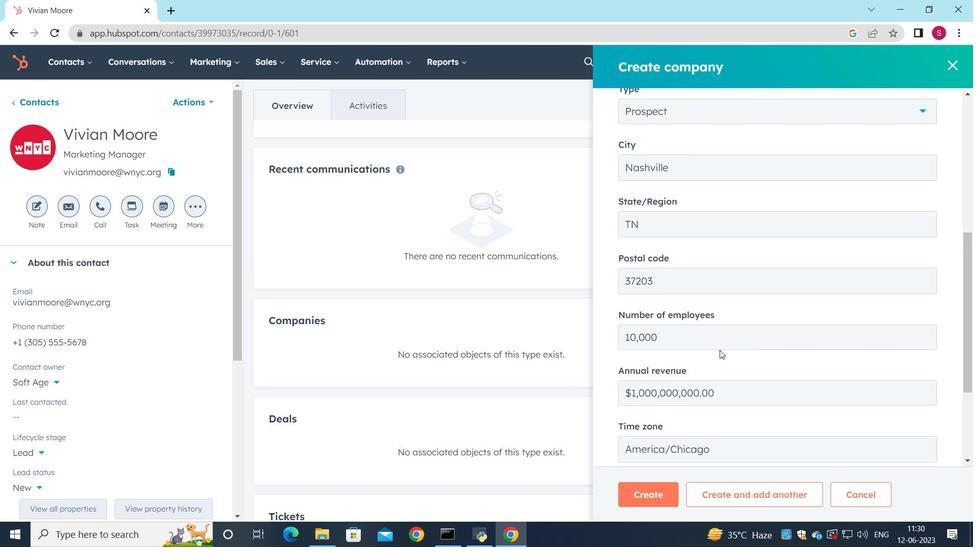 
Action: Mouse scrolled (720, 350) with delta (0, 0)
Screenshot: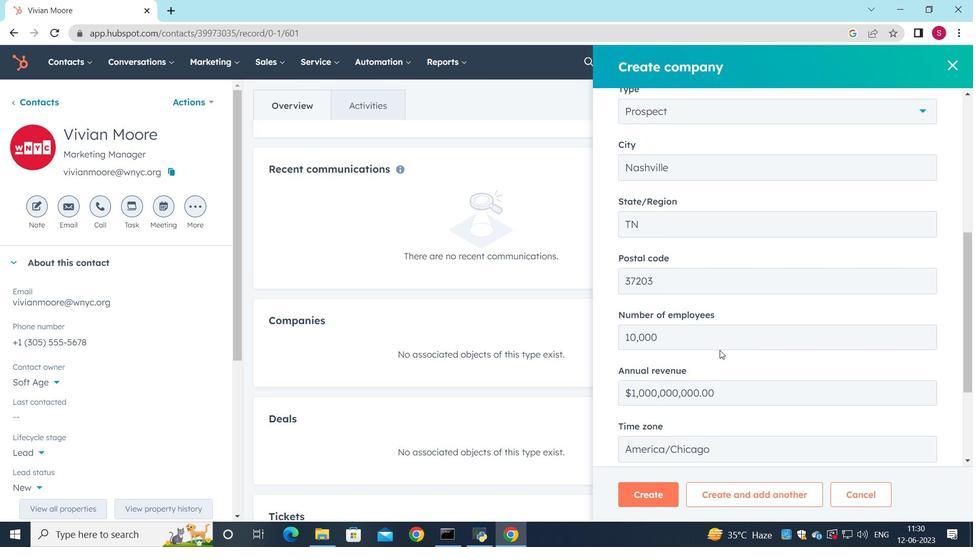 
Action: Mouse scrolled (720, 350) with delta (0, 0)
Screenshot: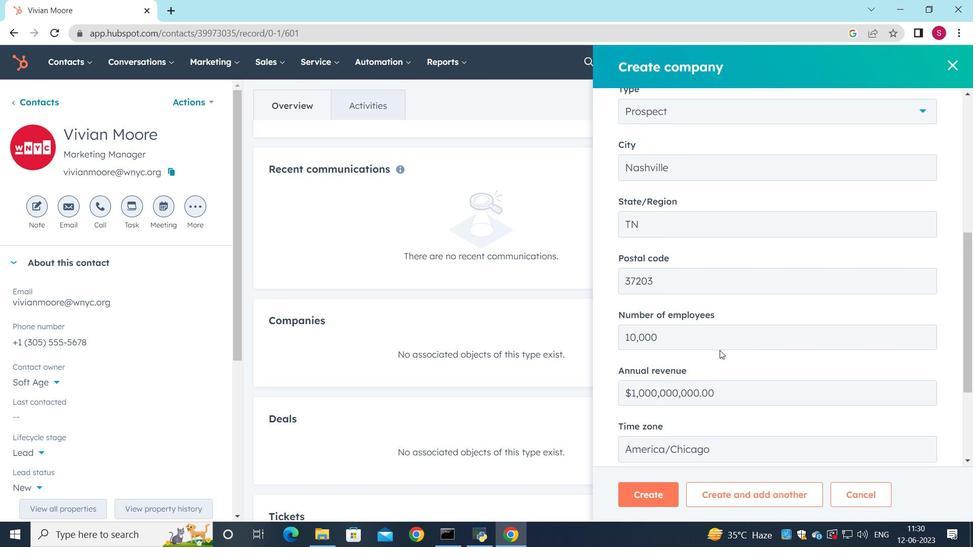 
Action: Mouse moved to (715, 353)
Screenshot: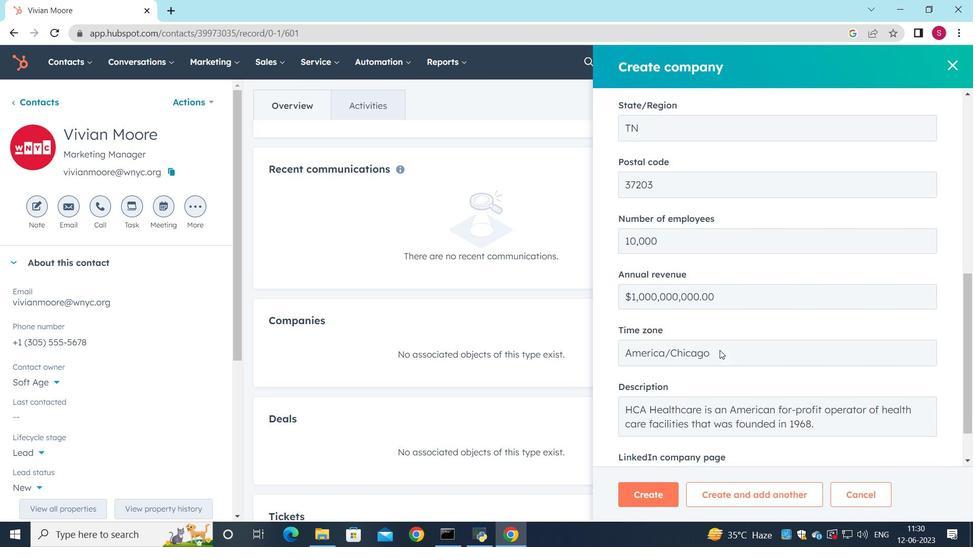 
Action: Mouse scrolled (715, 352) with delta (0, 0)
Screenshot: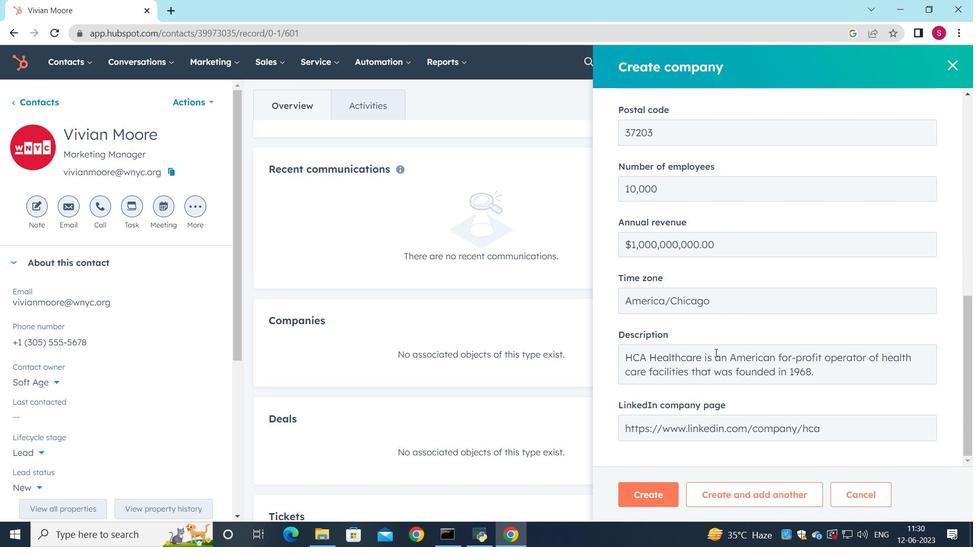 
Action: Mouse moved to (719, 362)
Screenshot: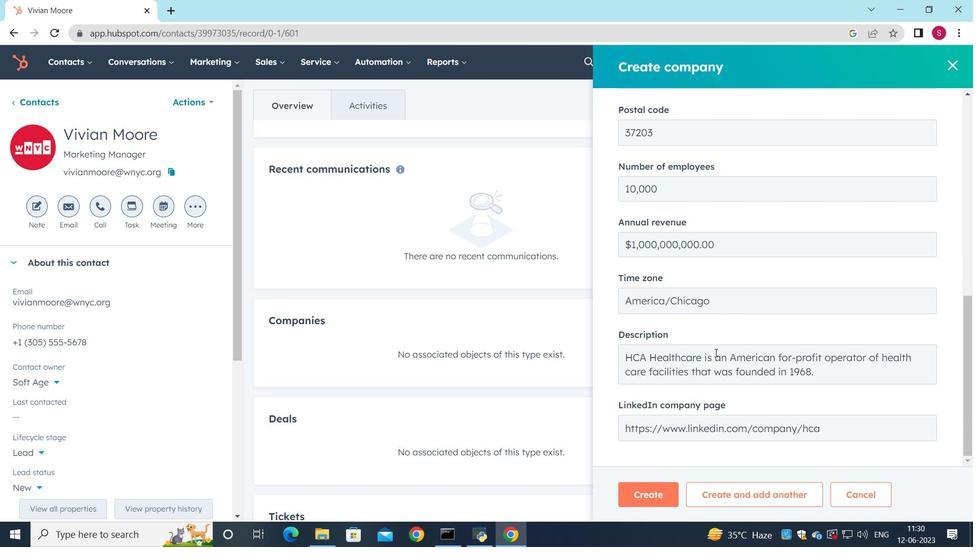 
Action: Mouse scrolled (719, 361) with delta (0, 0)
Screenshot: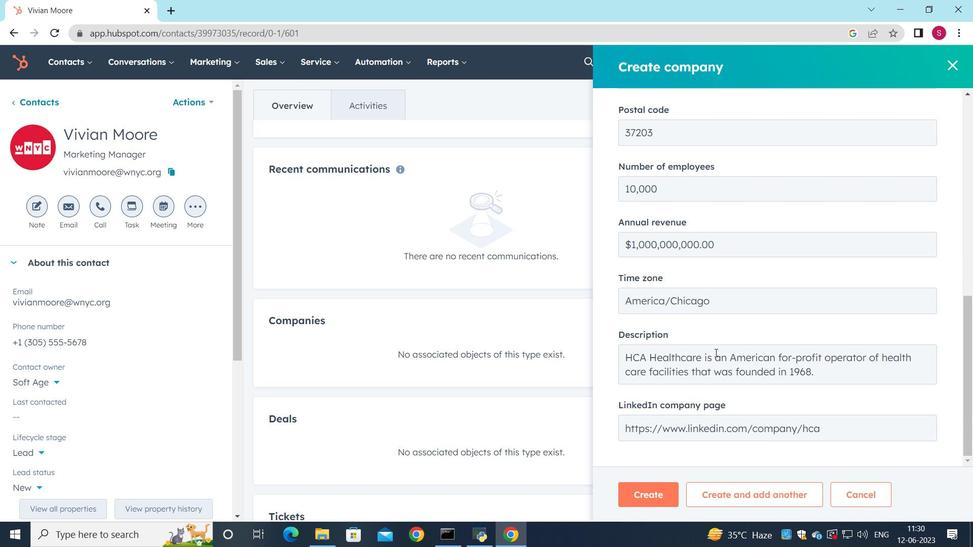 
Action: Mouse moved to (723, 370)
Screenshot: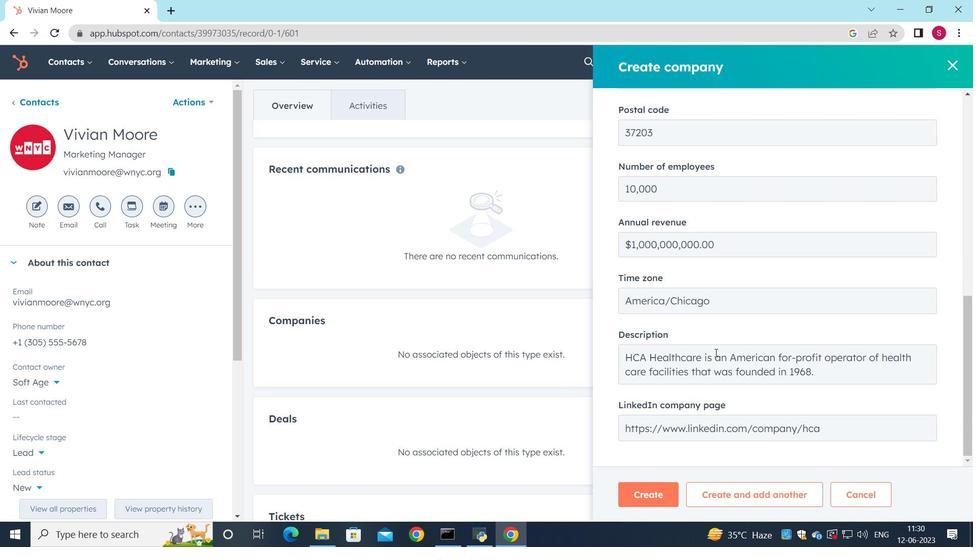 
Action: Mouse scrolled (723, 370) with delta (0, 0)
Screenshot: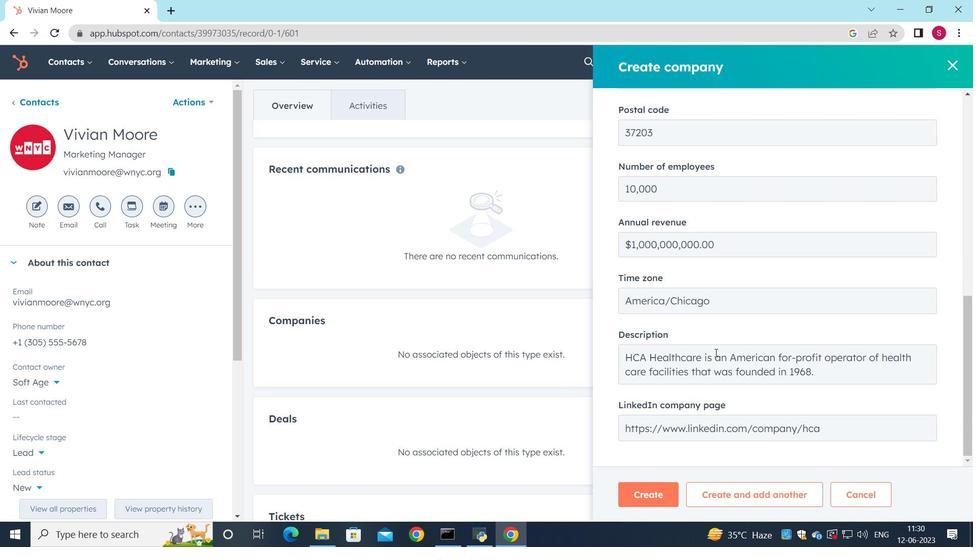 
Action: Mouse moved to (635, 498)
Screenshot: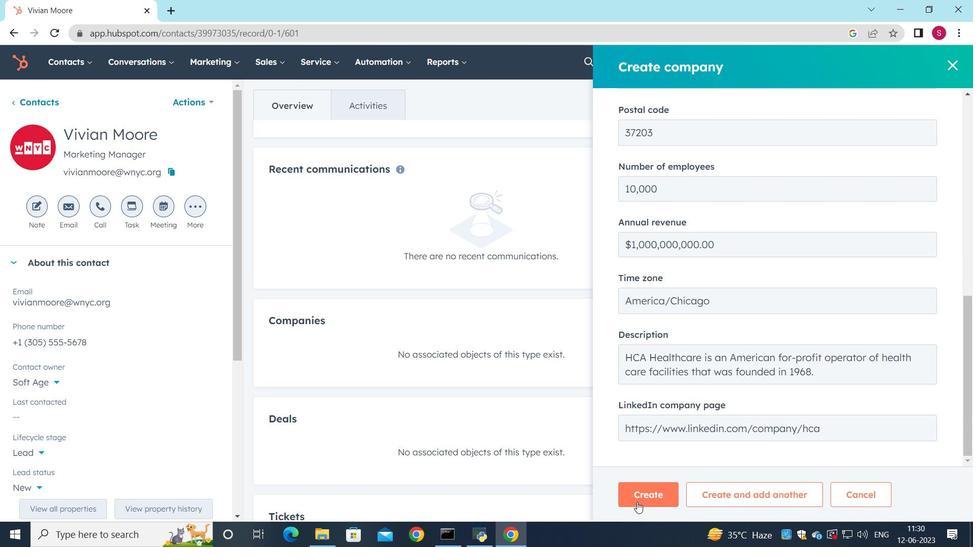 
Action: Mouse pressed left at (635, 498)
Screenshot: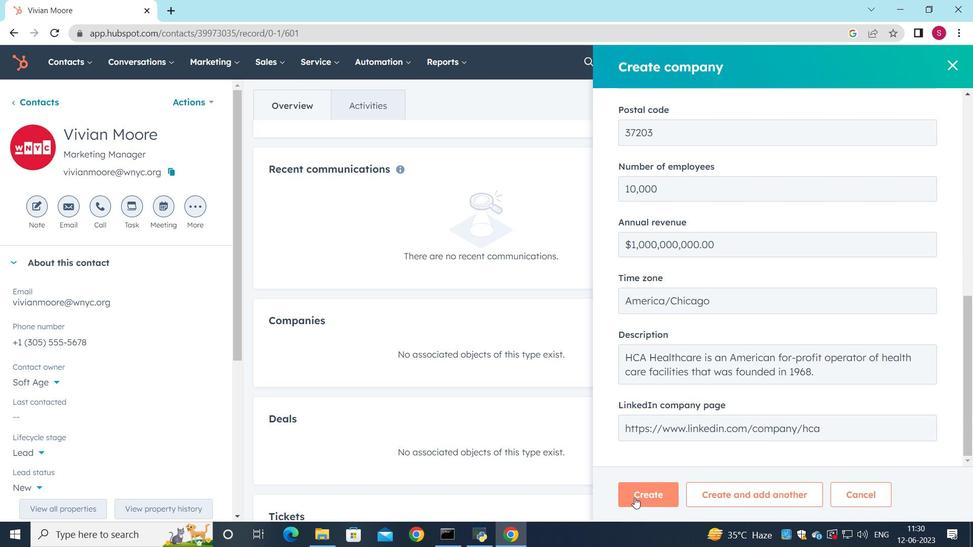 
Action: Mouse moved to (550, 358)
Screenshot: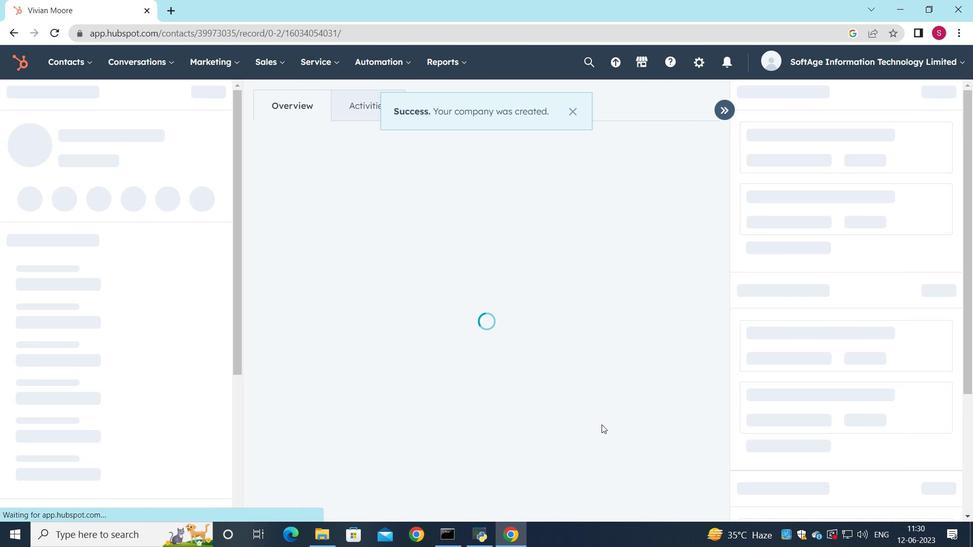 
Action: Mouse scrolled (550, 357) with delta (0, 0)
Screenshot: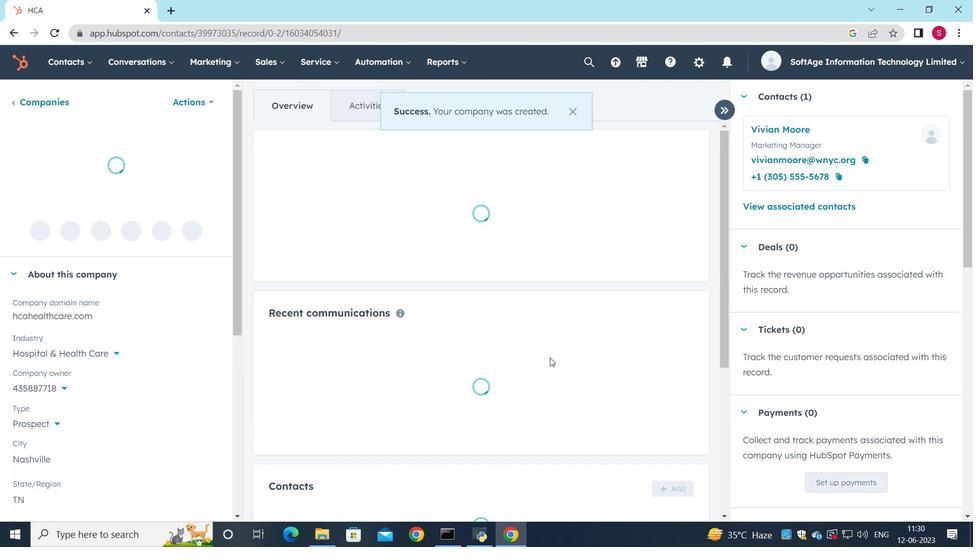 
Action: Mouse scrolled (550, 357) with delta (0, 0)
Screenshot: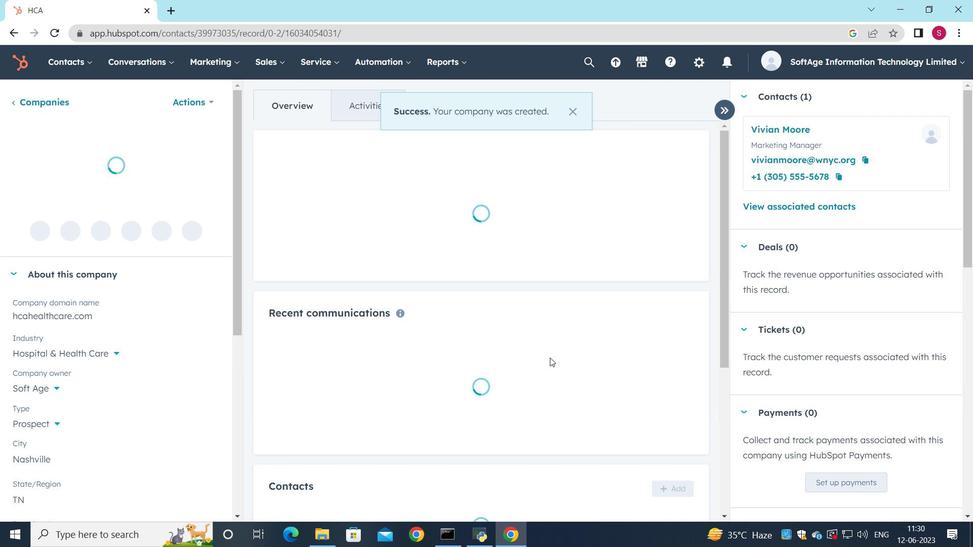
Action: Mouse scrolled (550, 357) with delta (0, 0)
Screenshot: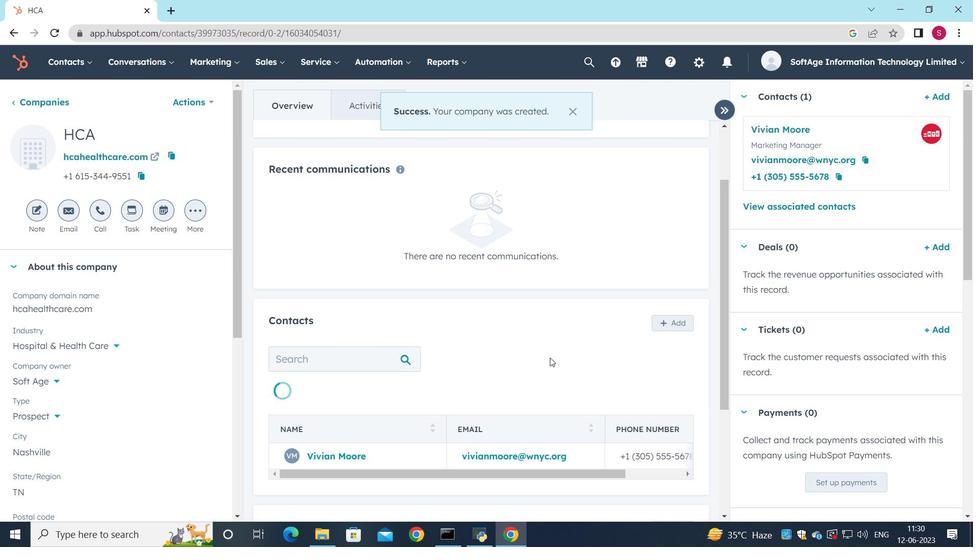 
Action: Mouse moved to (544, 374)
Screenshot: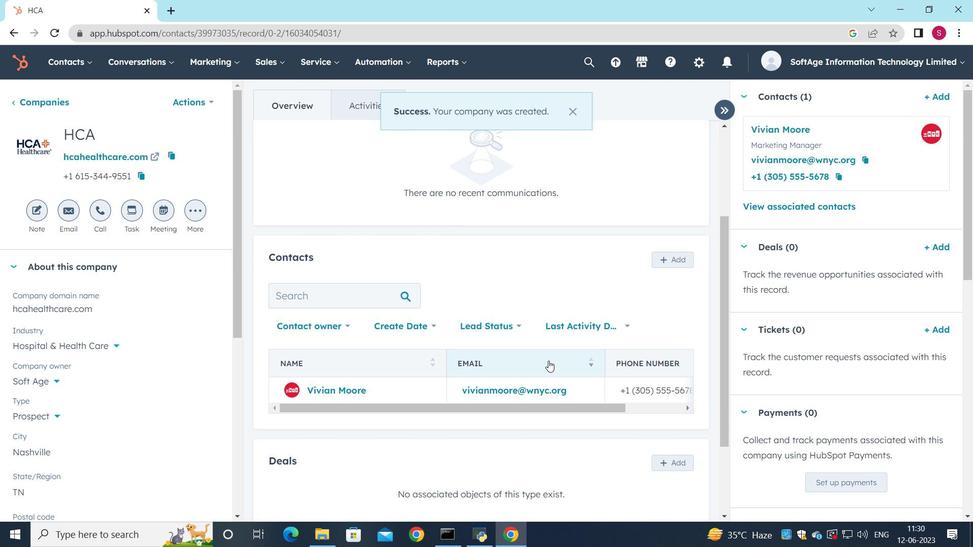 
Action: Mouse scrolled (544, 373) with delta (0, 0)
Screenshot: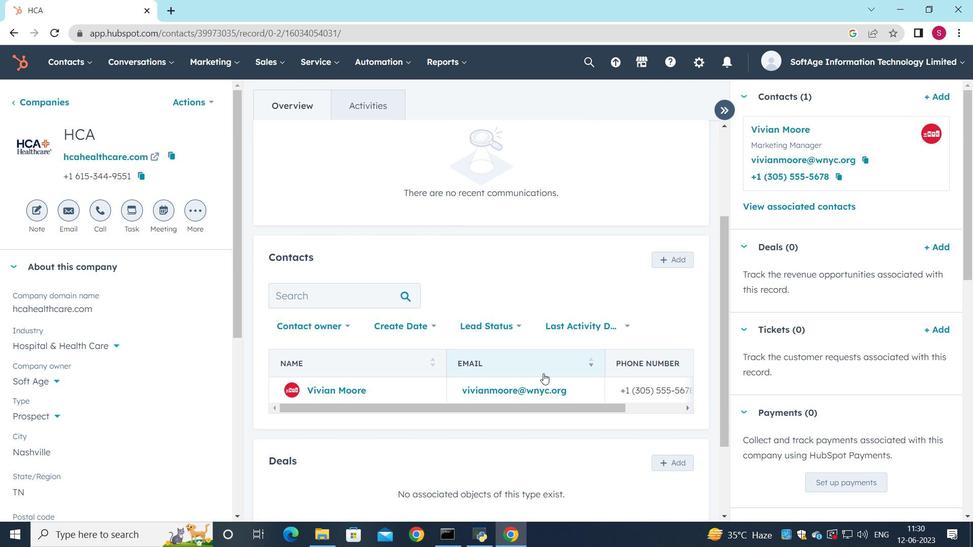 
